 Task: Search one way flight ticket for 4 adults, 1 infant in seat and 1 infant on lap in premium economy from Wilkes-barre/scranton: Wilkes-barre/scranton International Airport to Jacksonville: Albert J. Ellis Airport on 5-3-2023. Choice of flights is Delta. Number of bags: 2 carry on bags and 1 checked bag. Price is upto 78000. Outbound departure time preference is 7:15.
Action: Mouse moved to (327, 131)
Screenshot: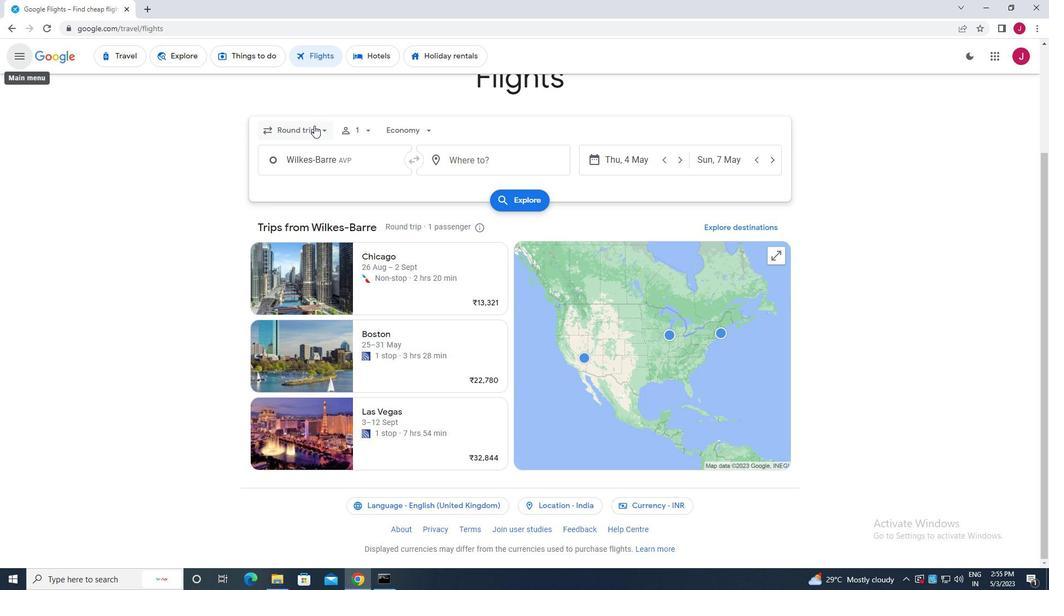 
Action: Mouse pressed left at (327, 131)
Screenshot: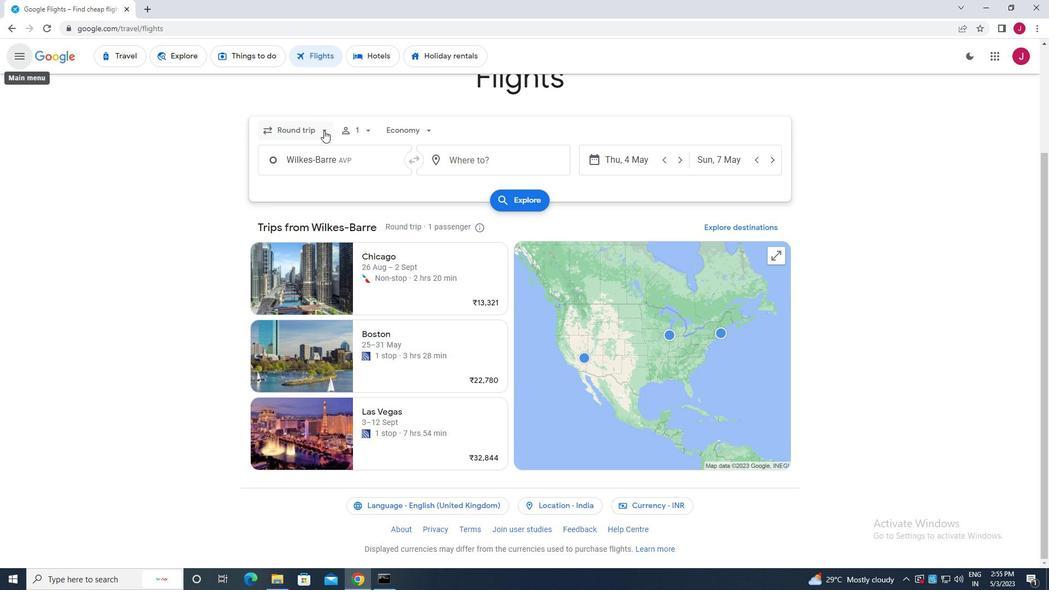 
Action: Mouse moved to (312, 179)
Screenshot: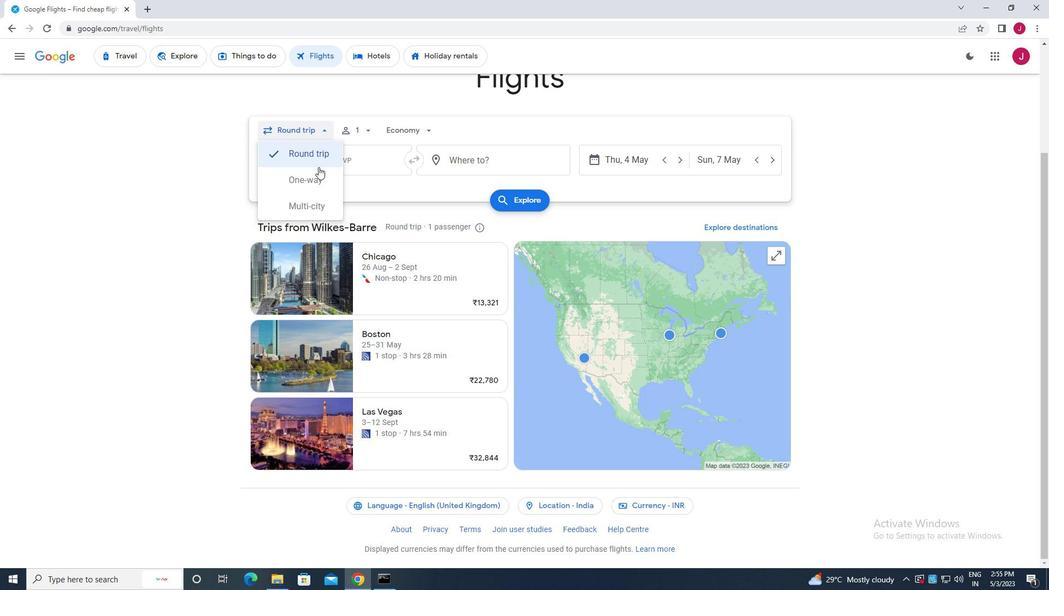 
Action: Mouse pressed left at (312, 179)
Screenshot: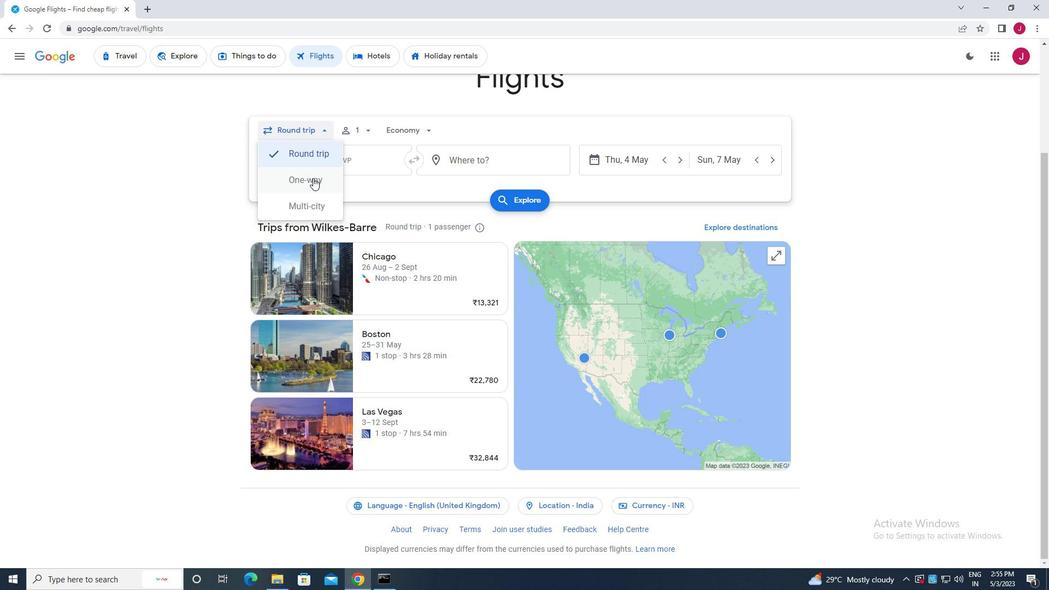 
Action: Mouse moved to (364, 131)
Screenshot: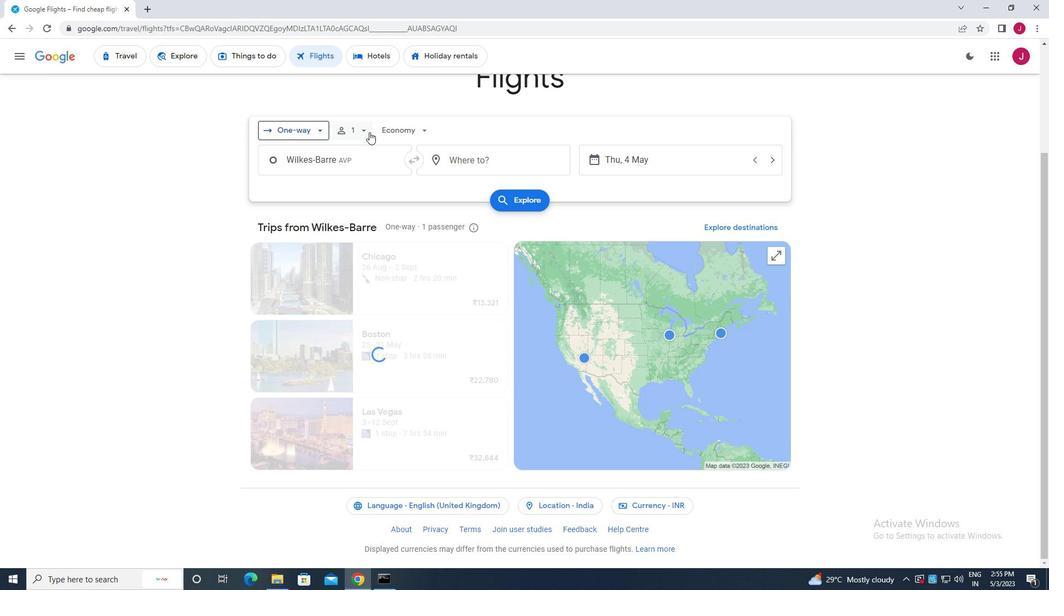 
Action: Mouse pressed left at (364, 131)
Screenshot: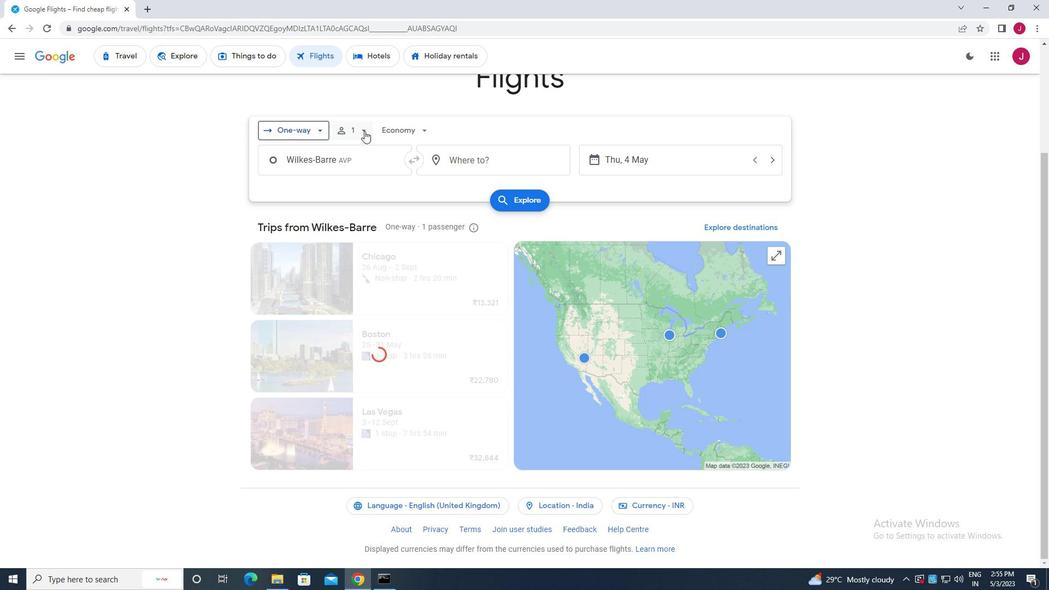 
Action: Mouse moved to (451, 160)
Screenshot: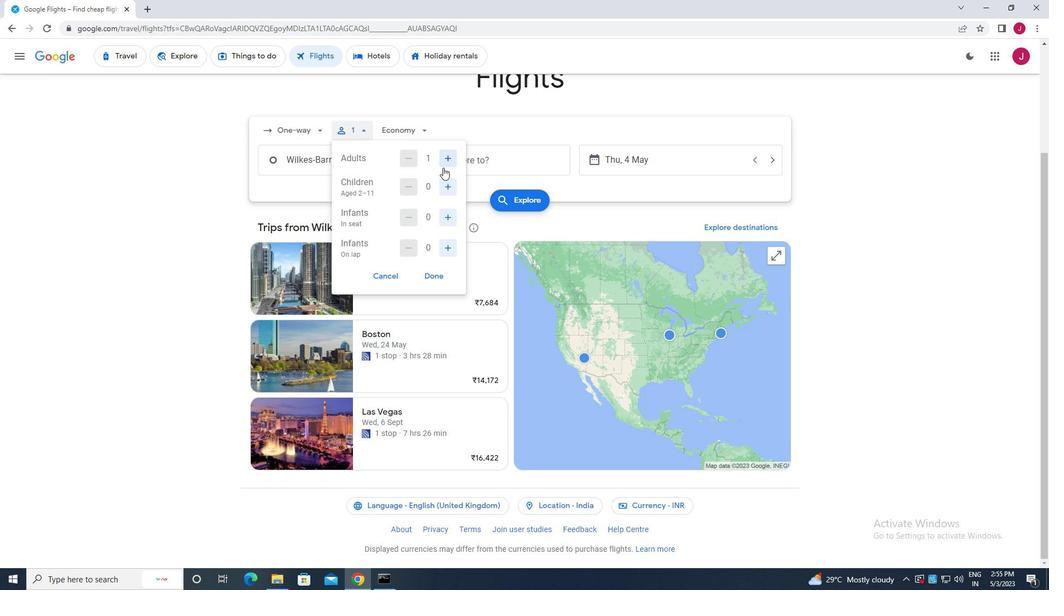 
Action: Mouse pressed left at (451, 160)
Screenshot: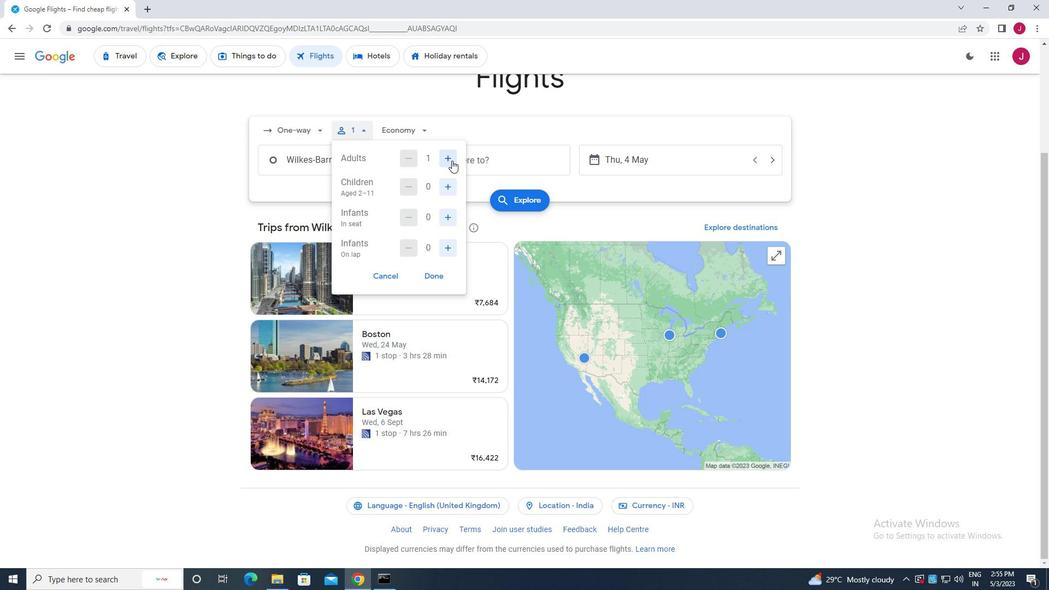 
Action: Mouse pressed left at (451, 160)
Screenshot: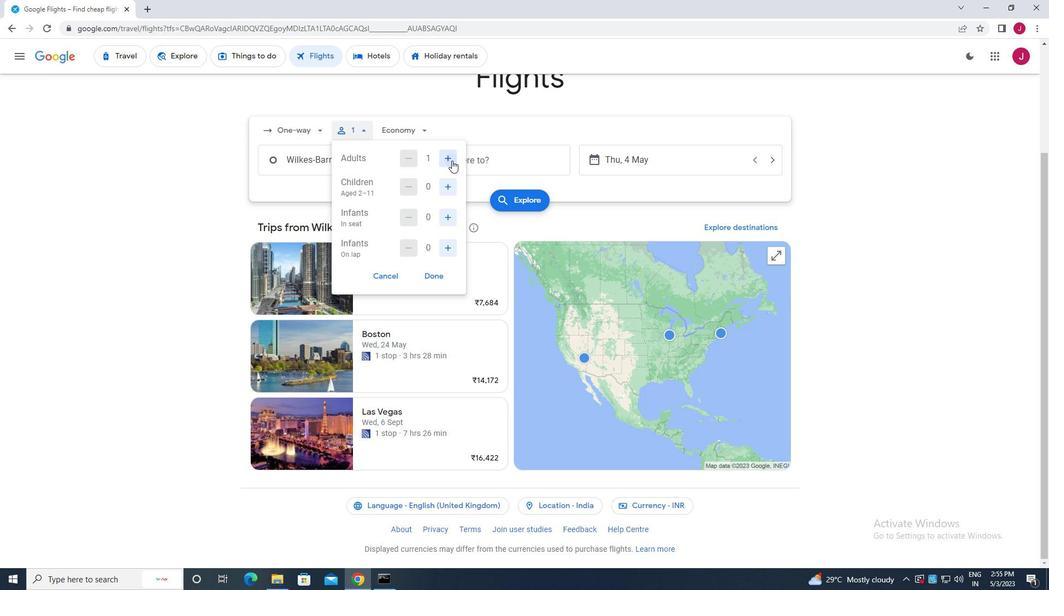 
Action: Mouse pressed left at (451, 160)
Screenshot: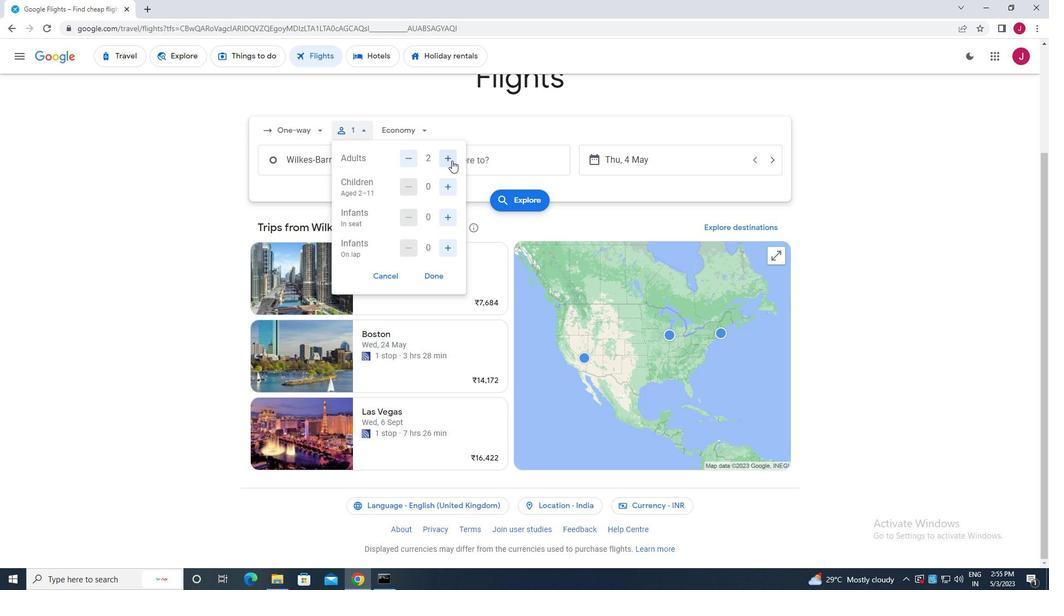 
Action: Mouse moved to (449, 220)
Screenshot: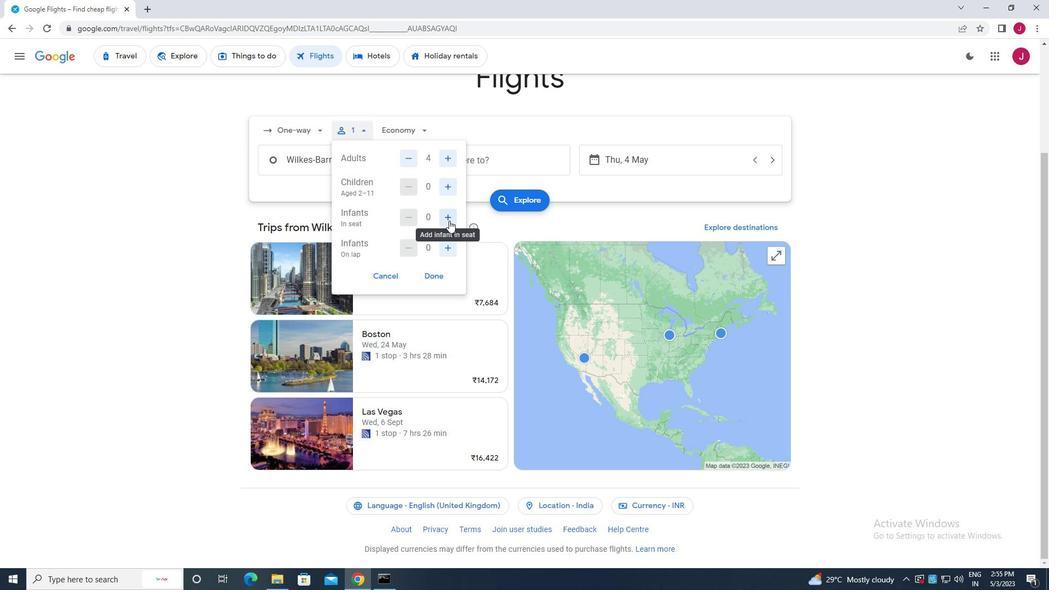 
Action: Mouse pressed left at (449, 220)
Screenshot: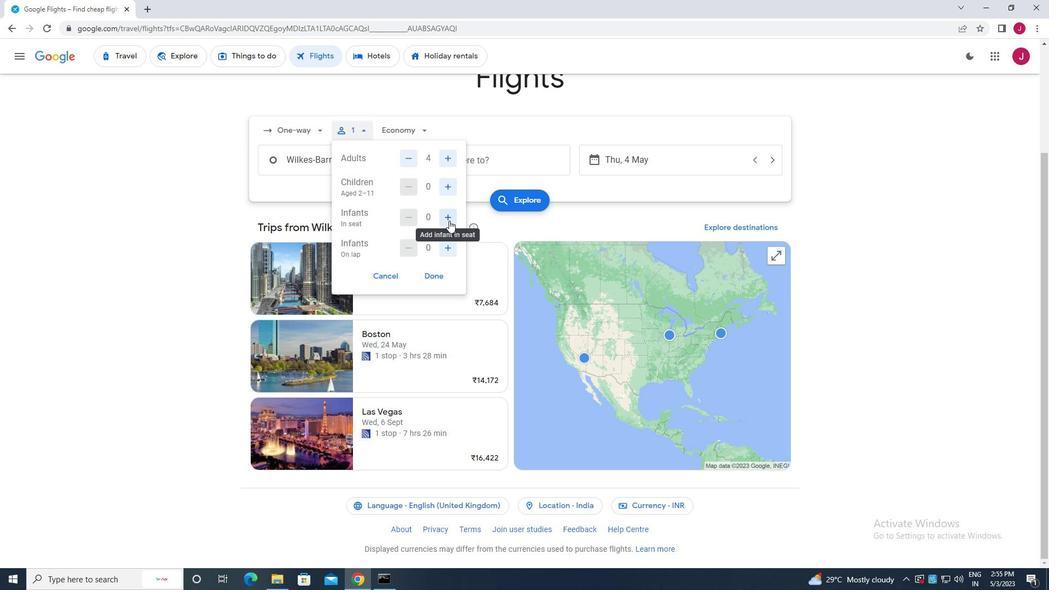 
Action: Mouse moved to (449, 245)
Screenshot: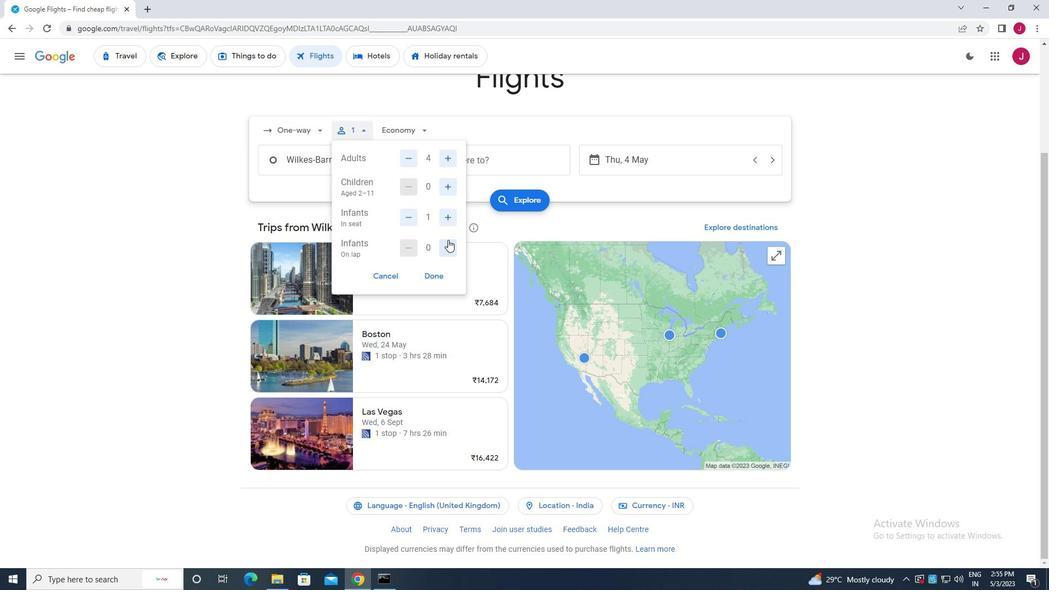 
Action: Mouse pressed left at (449, 245)
Screenshot: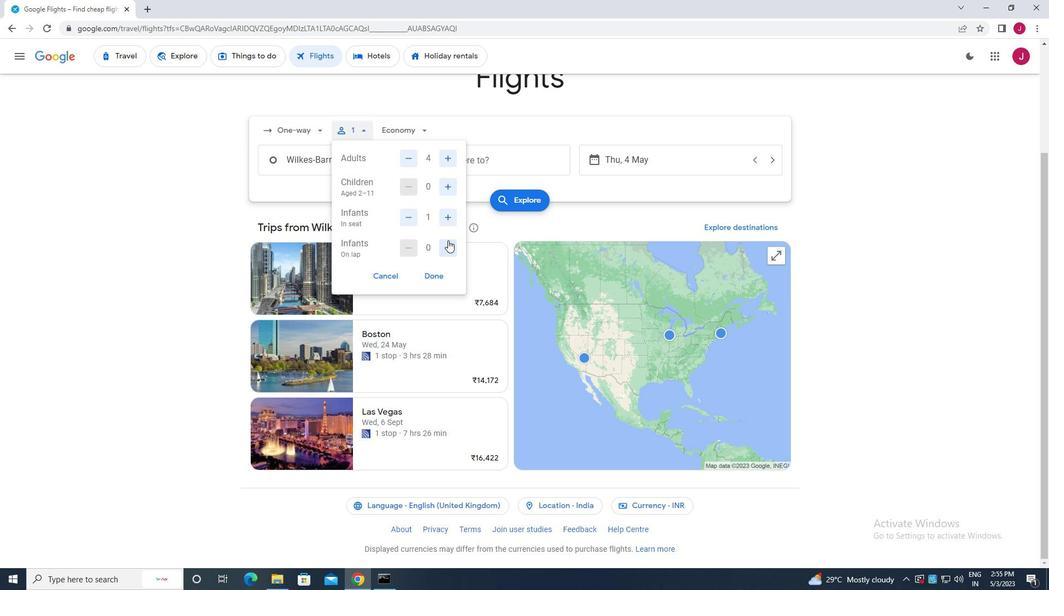 
Action: Mouse moved to (438, 275)
Screenshot: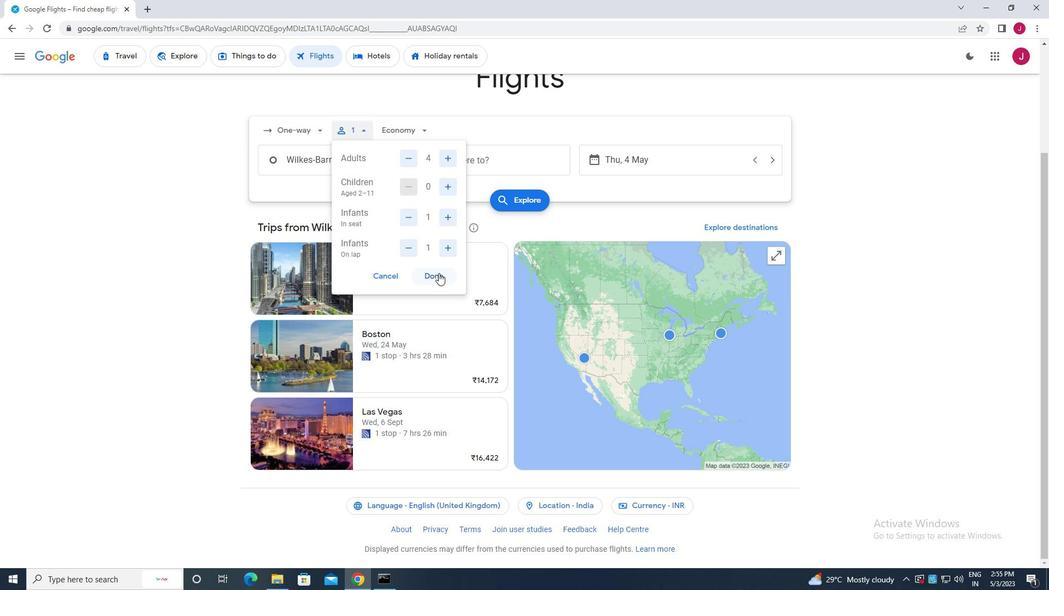 
Action: Mouse pressed left at (438, 275)
Screenshot: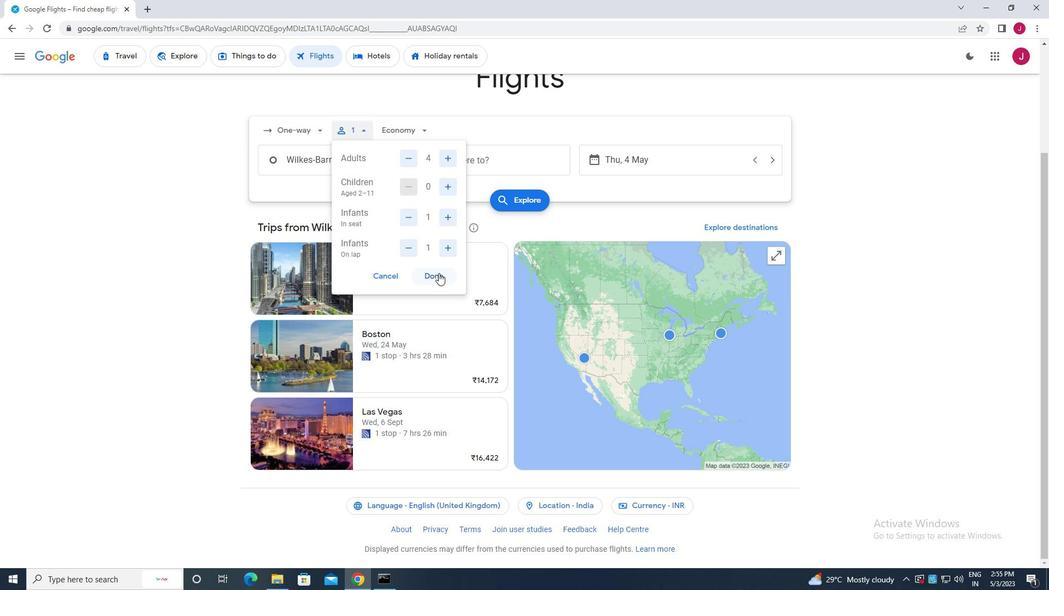 
Action: Mouse moved to (410, 130)
Screenshot: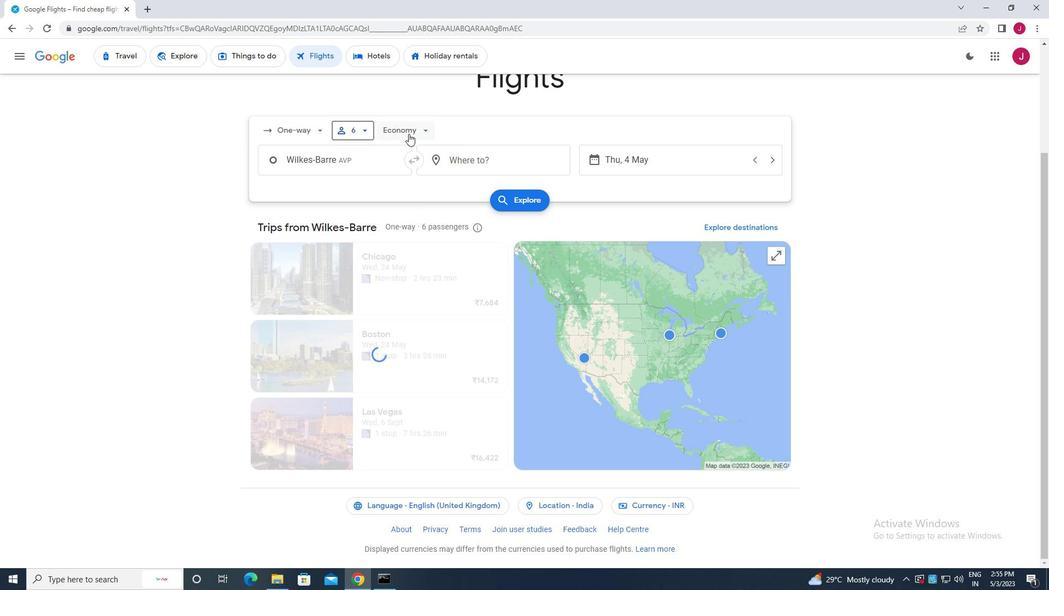 
Action: Mouse pressed left at (410, 130)
Screenshot: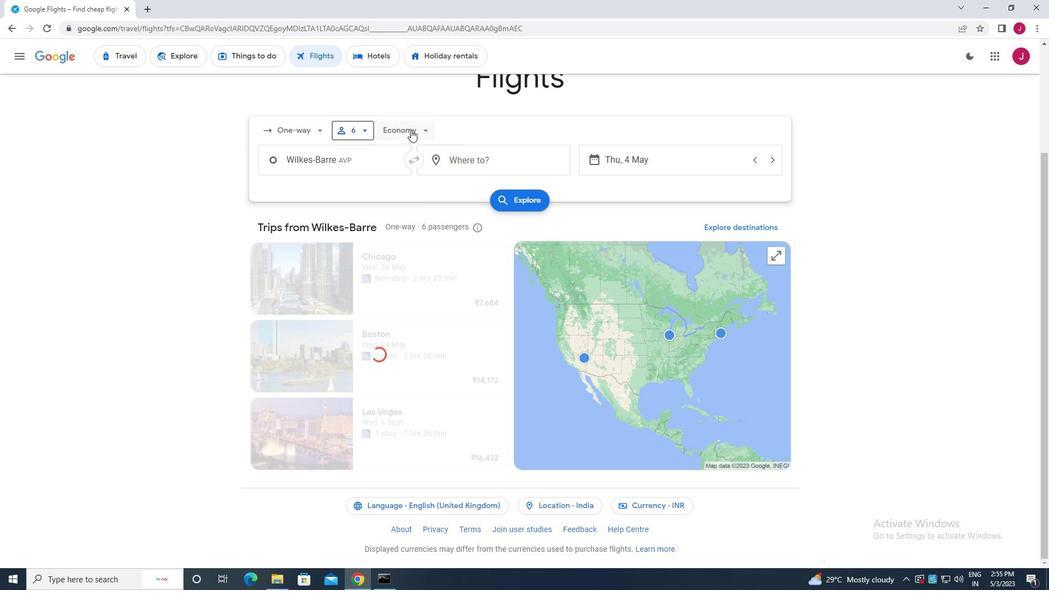 
Action: Mouse moved to (423, 180)
Screenshot: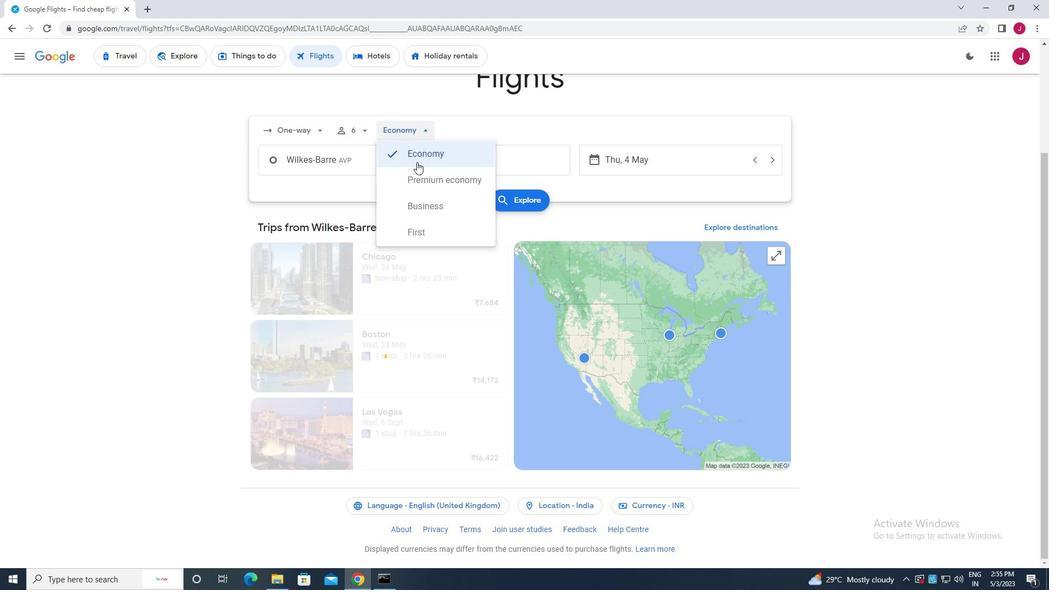 
Action: Mouse pressed left at (423, 180)
Screenshot: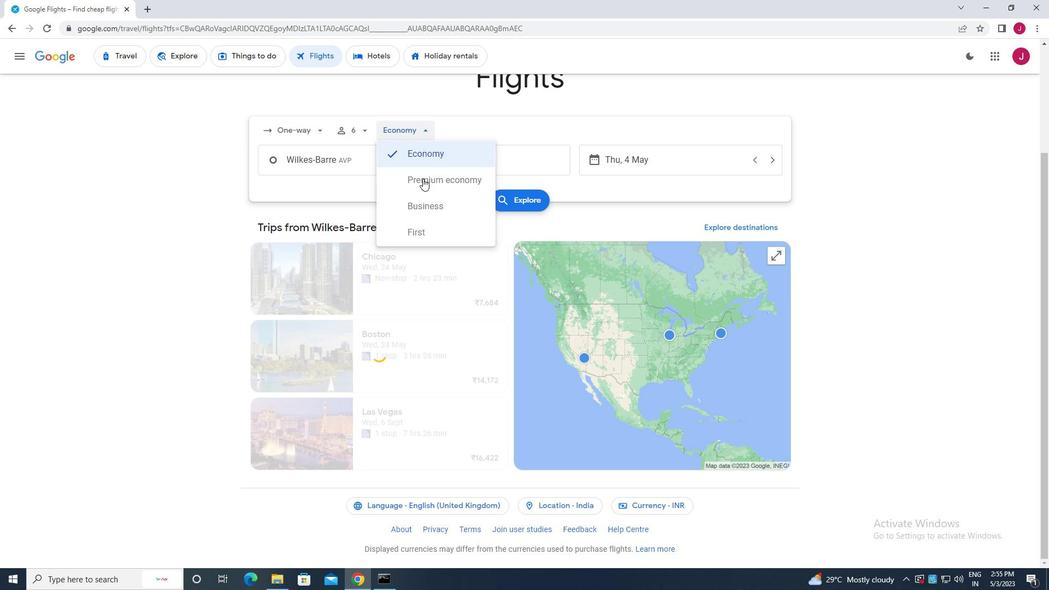 
Action: Mouse moved to (369, 161)
Screenshot: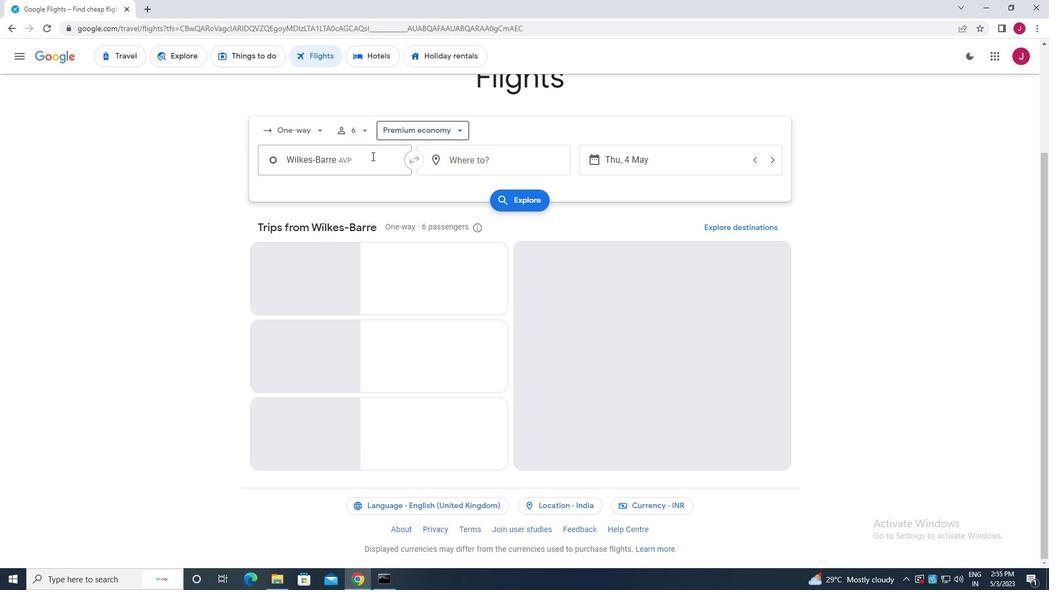 
Action: Mouse pressed left at (369, 161)
Screenshot: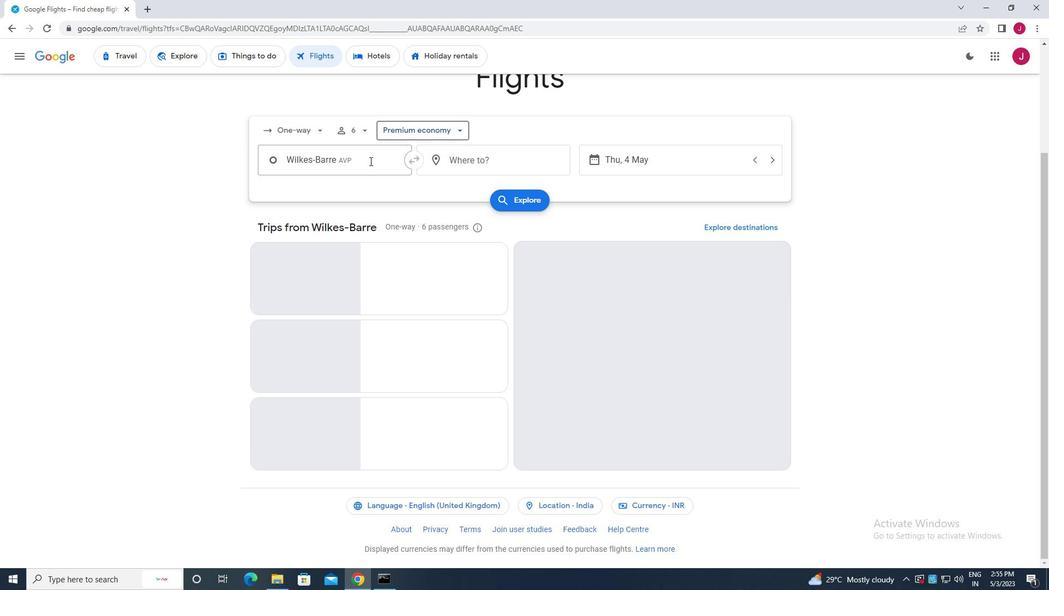 
Action: Mouse moved to (372, 158)
Screenshot: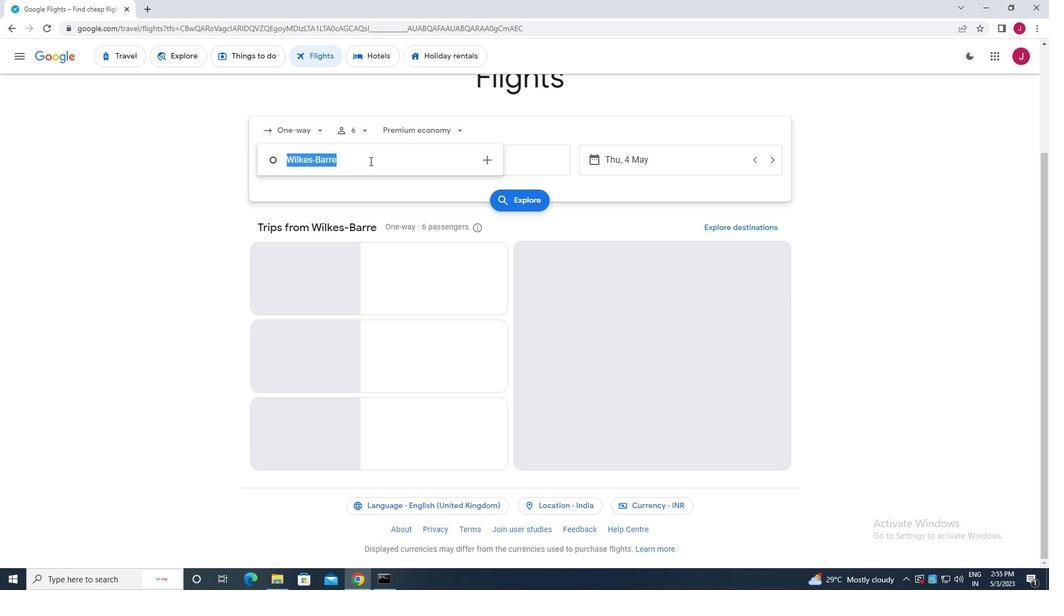 
Action: Key pressed wilkes<Key.space>
Screenshot: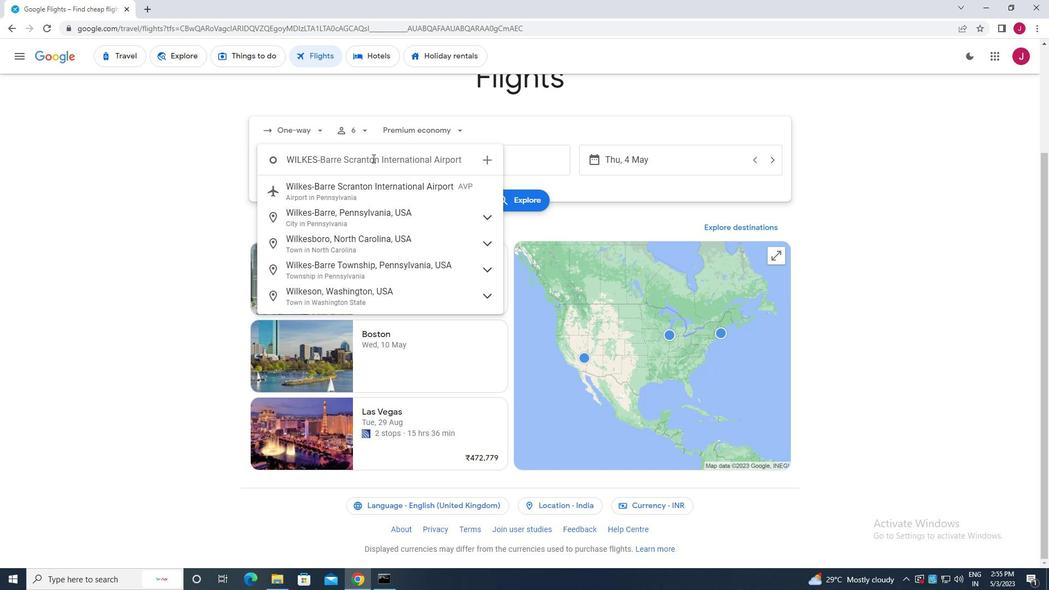 
Action: Mouse moved to (385, 187)
Screenshot: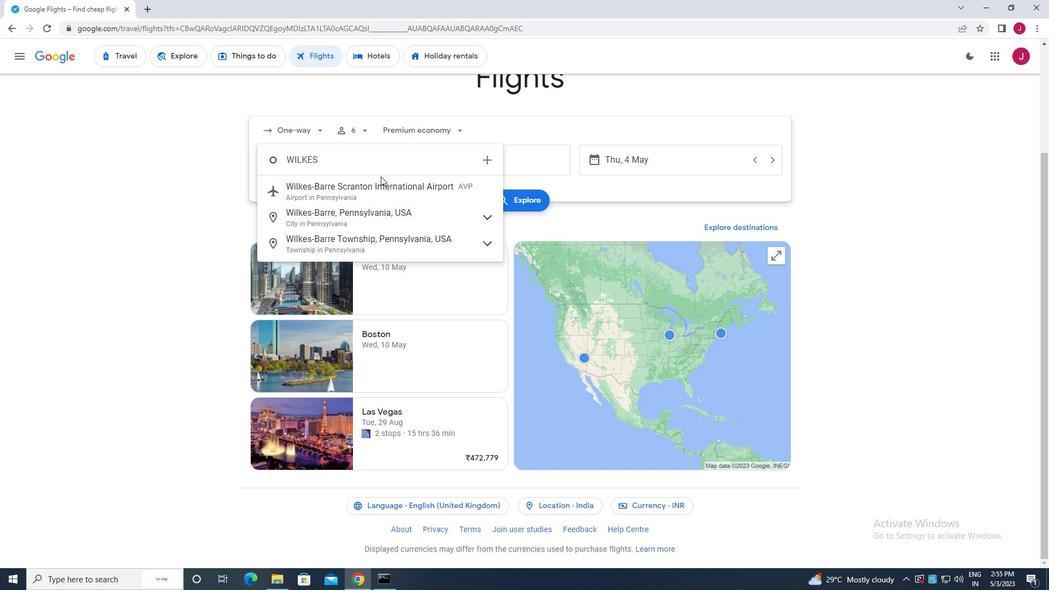 
Action: Mouse pressed left at (385, 187)
Screenshot: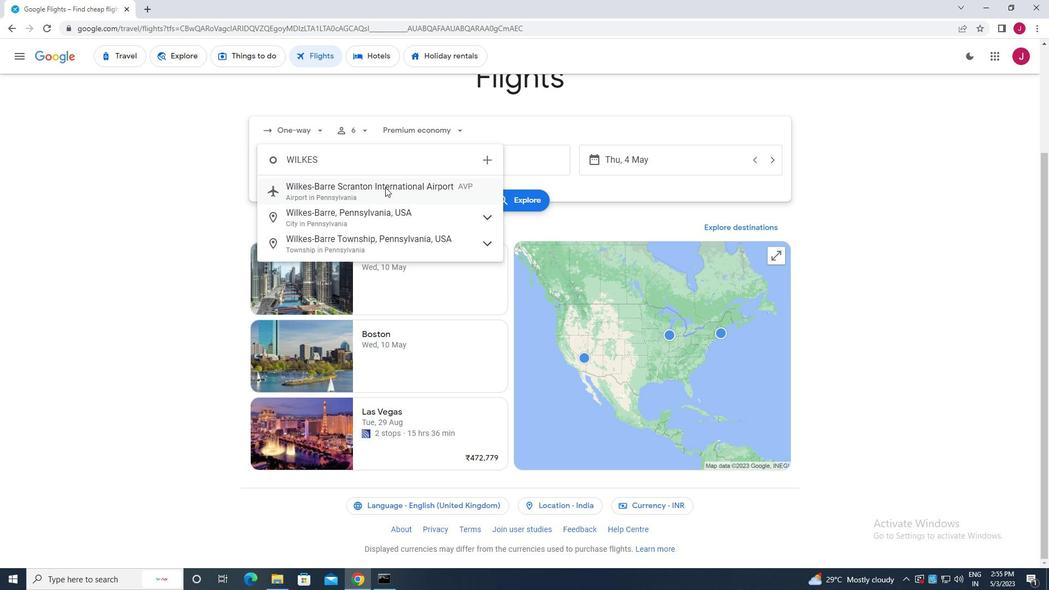 
Action: Mouse moved to (479, 161)
Screenshot: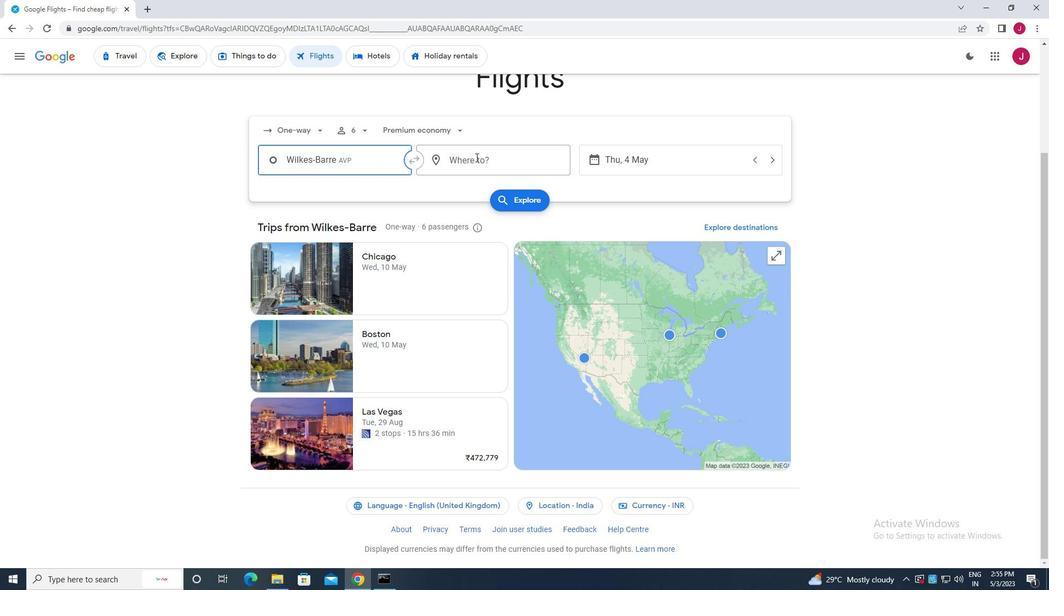 
Action: Mouse pressed left at (479, 161)
Screenshot: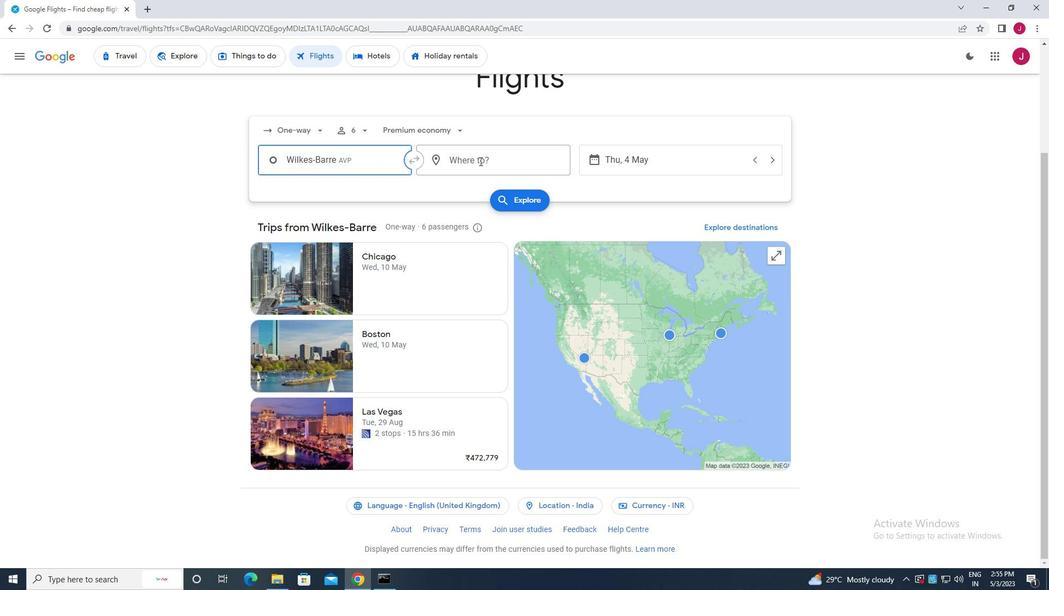 
Action: Key pressed albert<Key.space>
Screenshot: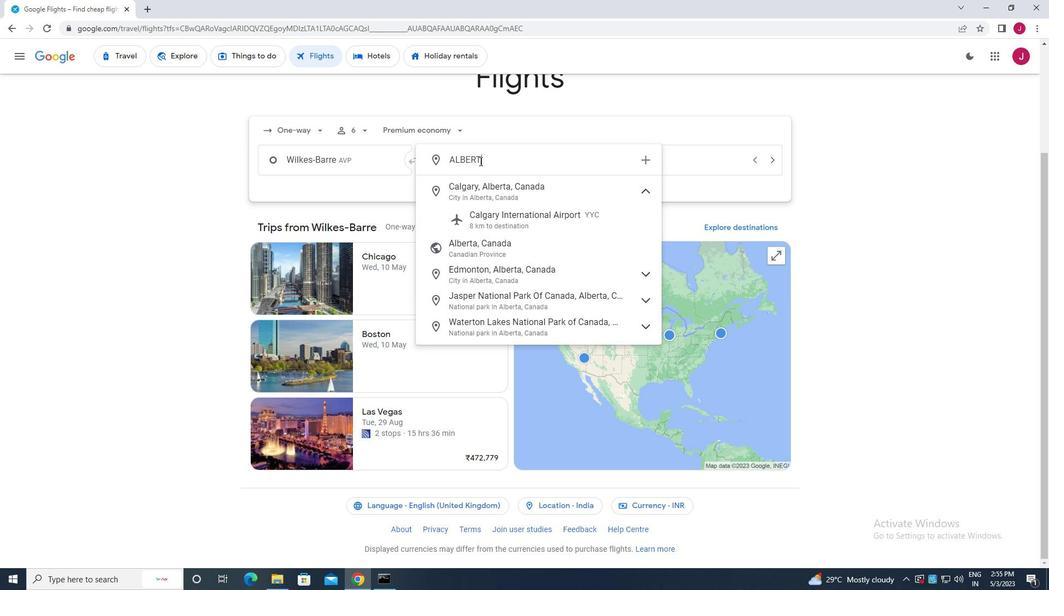 
Action: Mouse moved to (503, 193)
Screenshot: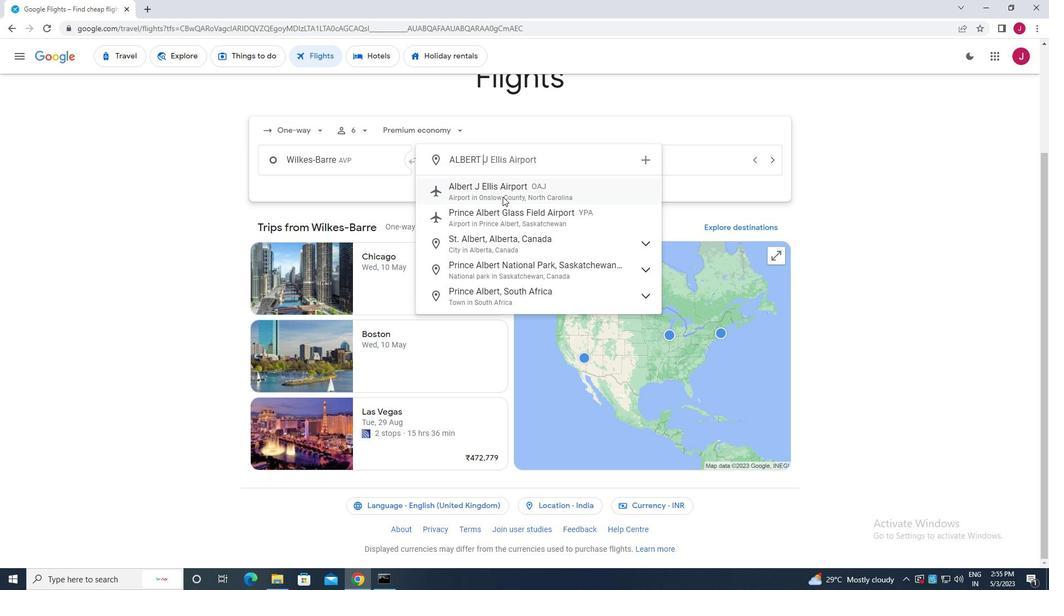 
Action: Mouse pressed left at (503, 193)
Screenshot: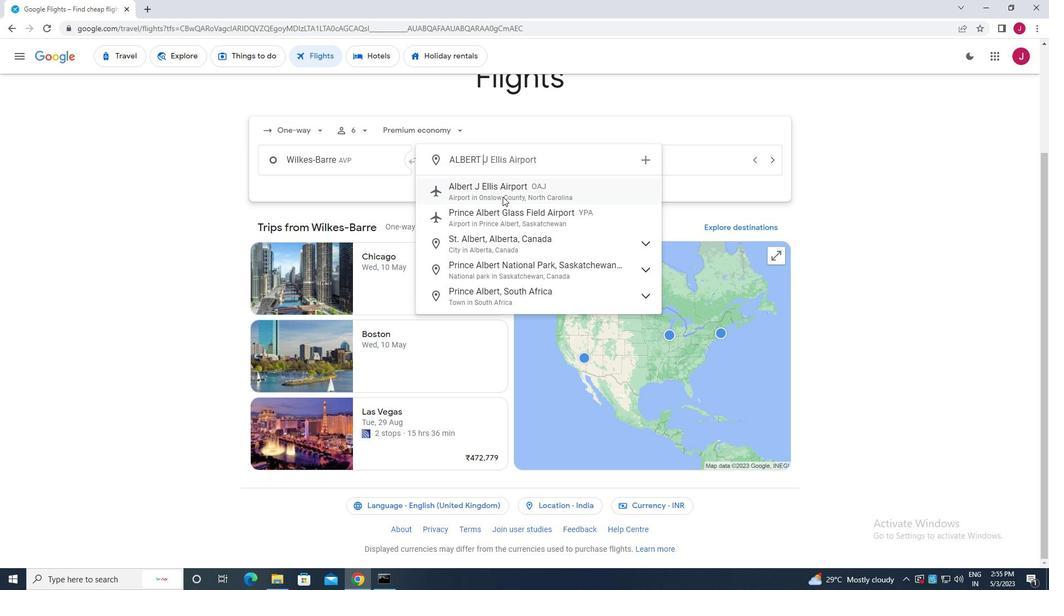 
Action: Mouse moved to (654, 159)
Screenshot: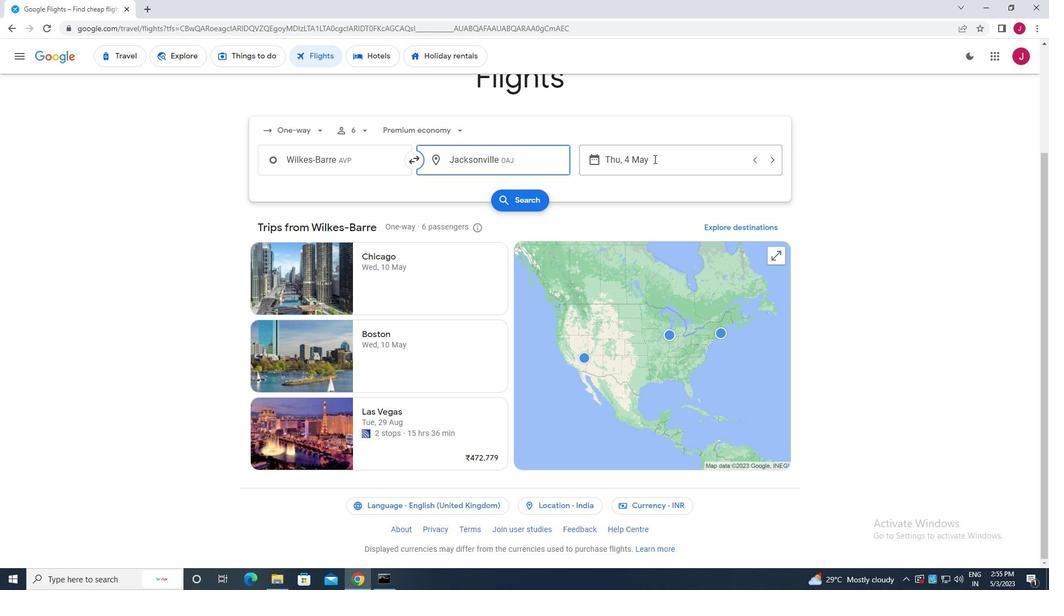 
Action: Mouse pressed left at (654, 159)
Screenshot: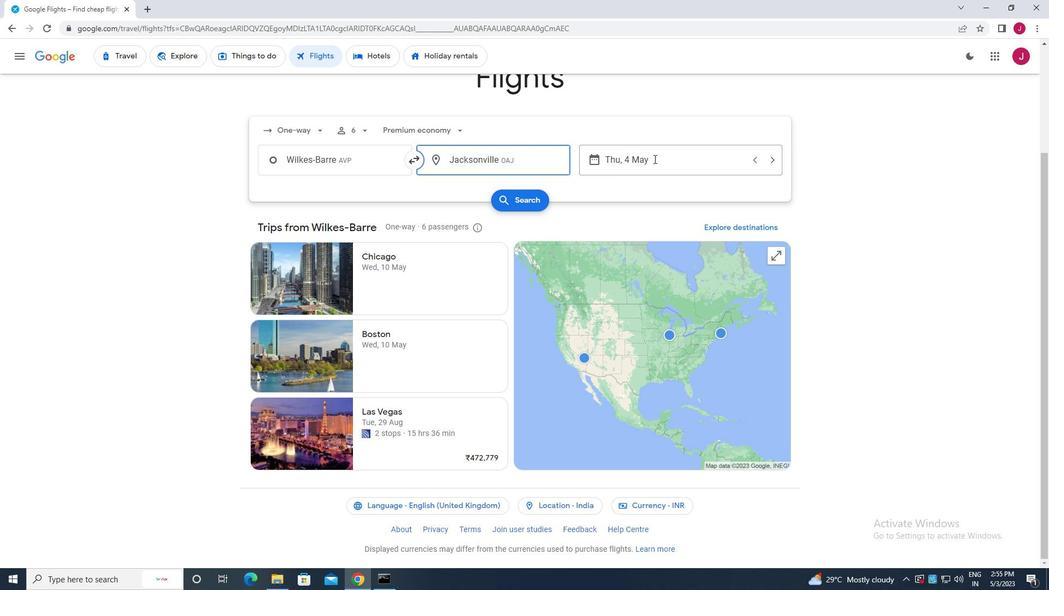 
Action: Mouse moved to (477, 246)
Screenshot: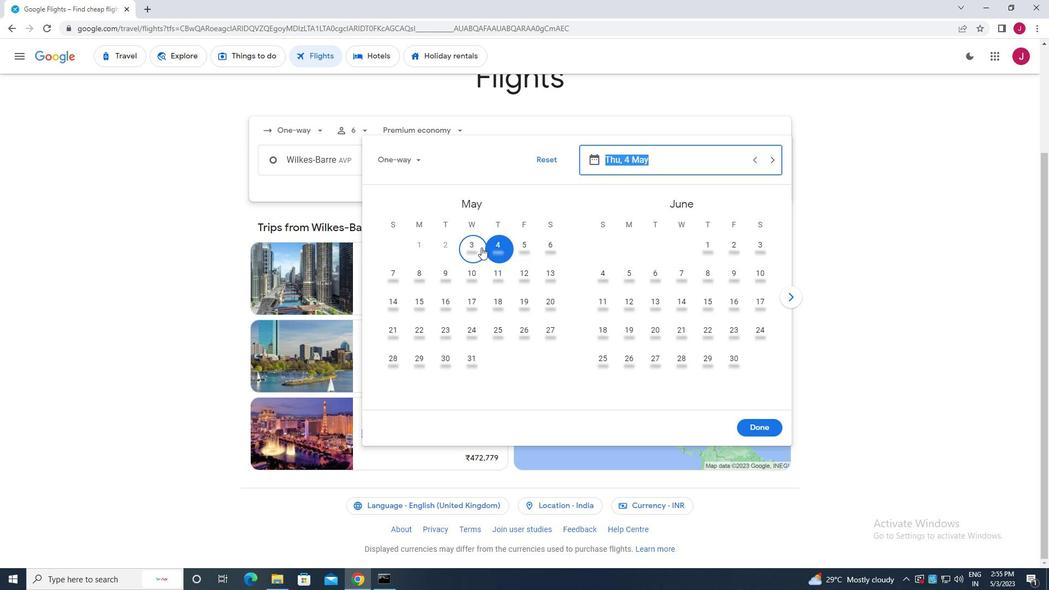 
Action: Mouse pressed left at (477, 246)
Screenshot: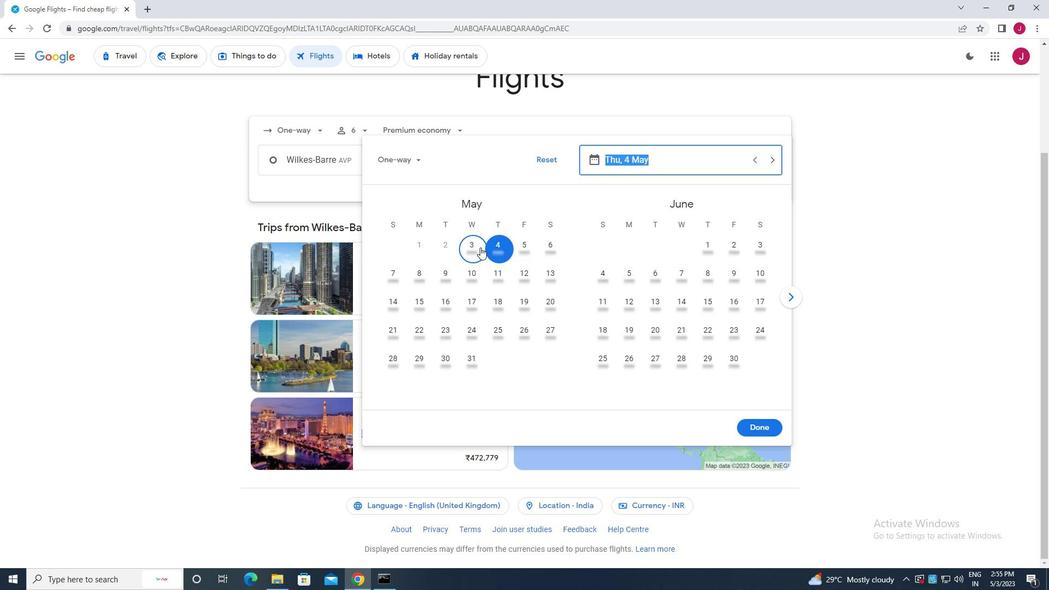
Action: Mouse moved to (754, 424)
Screenshot: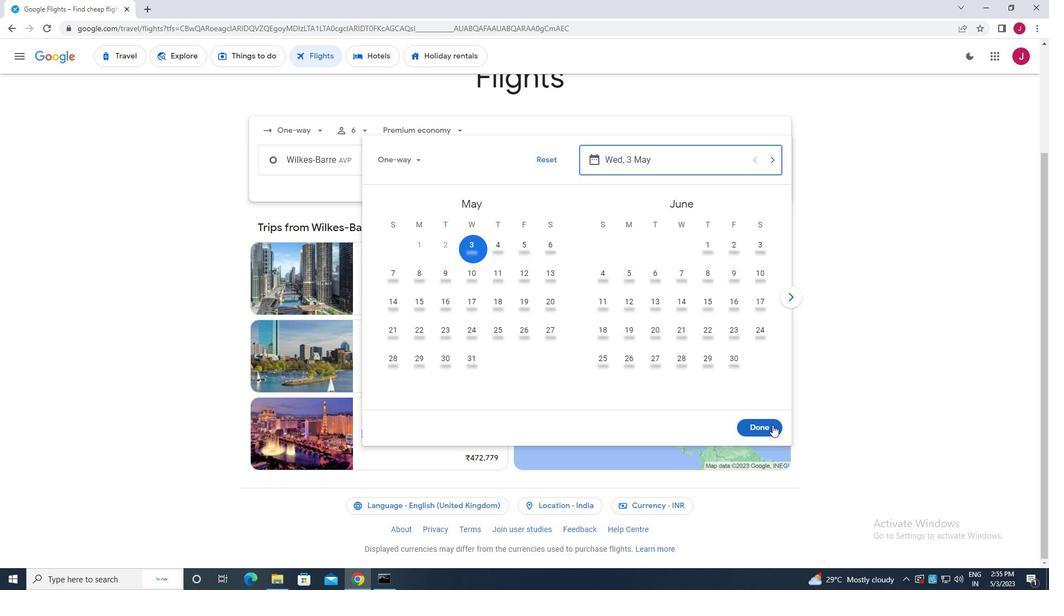 
Action: Mouse pressed left at (754, 424)
Screenshot: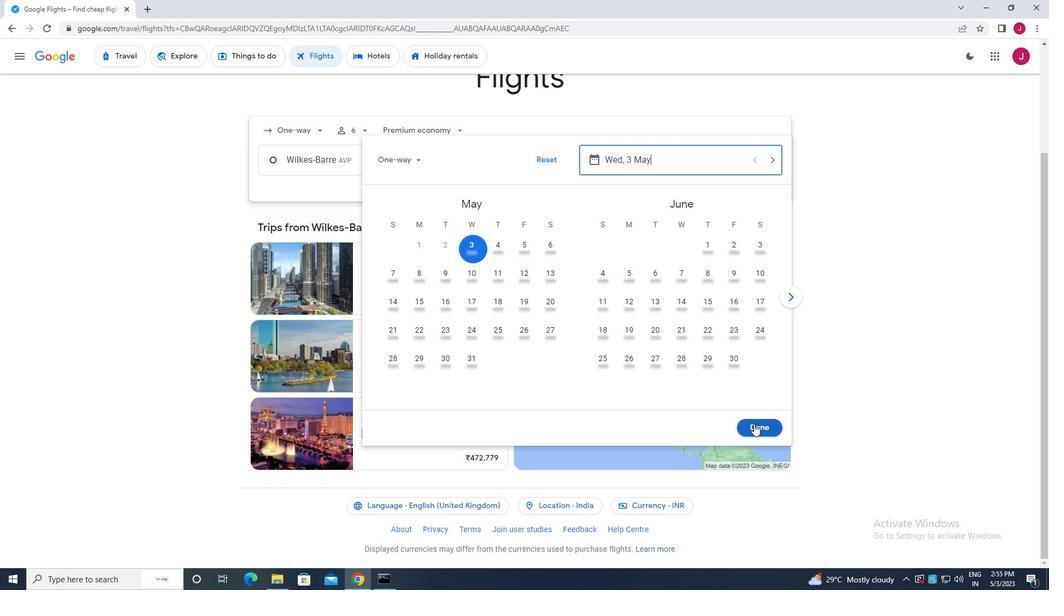 
Action: Mouse moved to (526, 203)
Screenshot: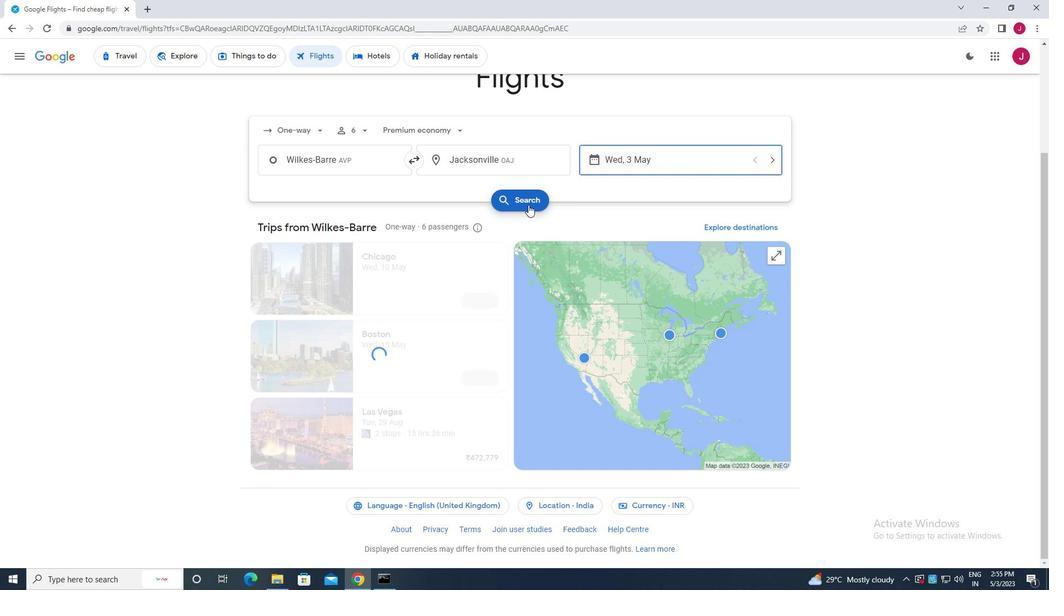 
Action: Mouse pressed left at (526, 203)
Screenshot: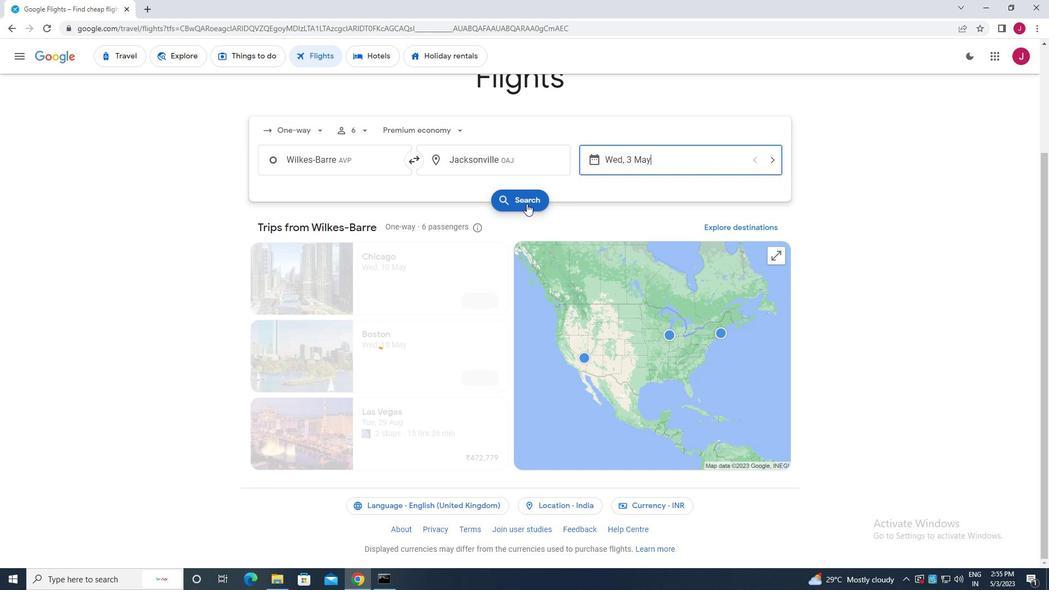 
Action: Mouse moved to (278, 154)
Screenshot: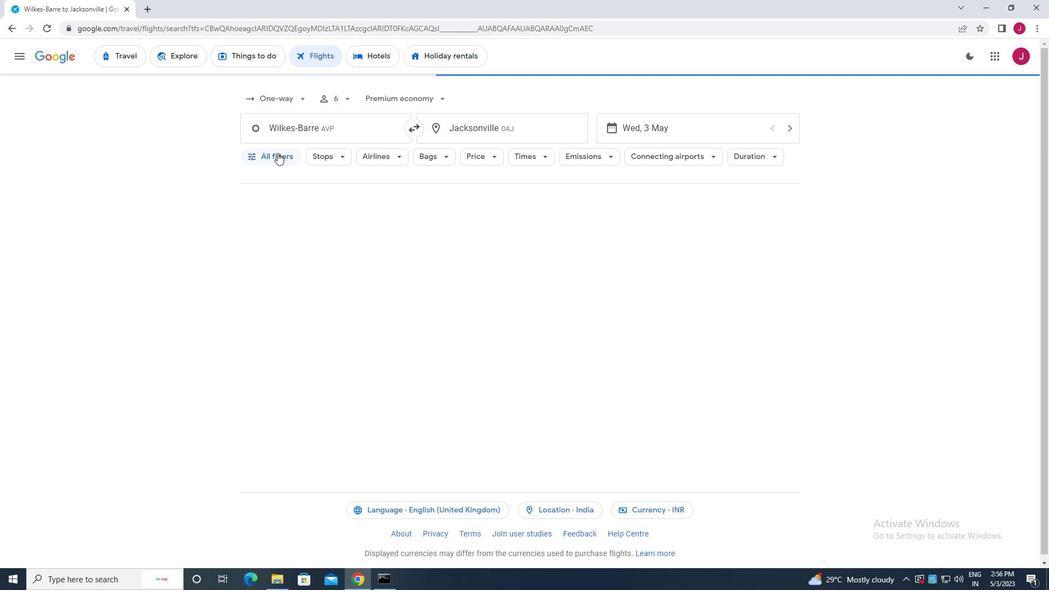 
Action: Mouse pressed left at (278, 154)
Screenshot: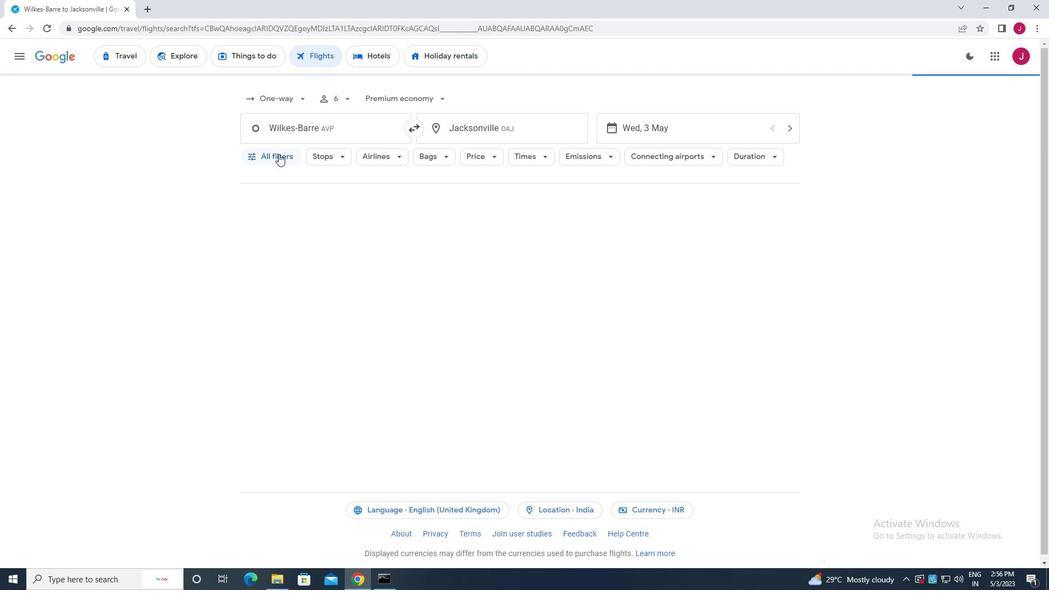 
Action: Mouse moved to (332, 230)
Screenshot: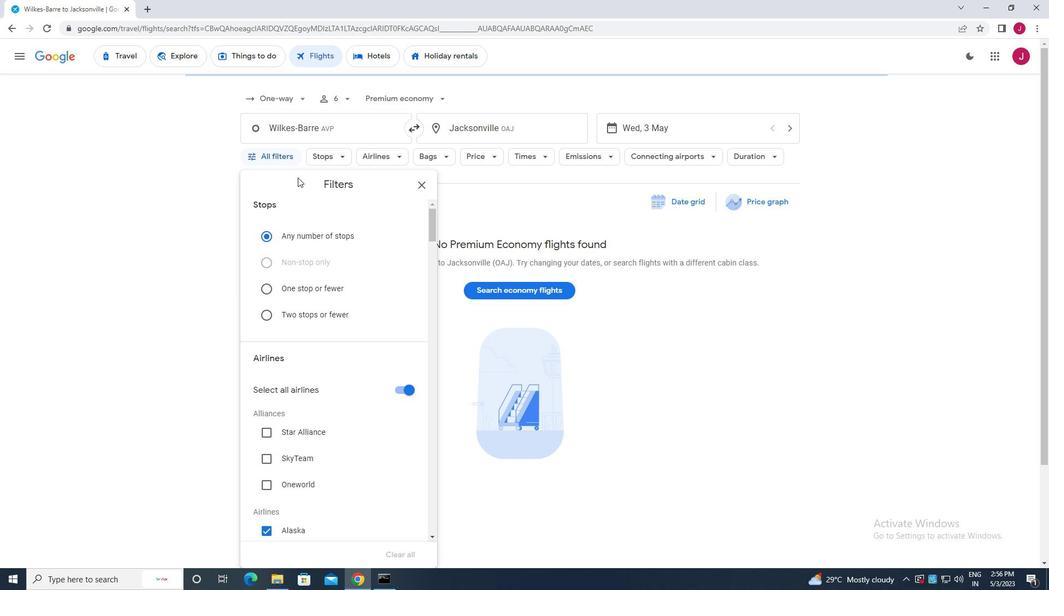
Action: Mouse scrolled (332, 229) with delta (0, 0)
Screenshot: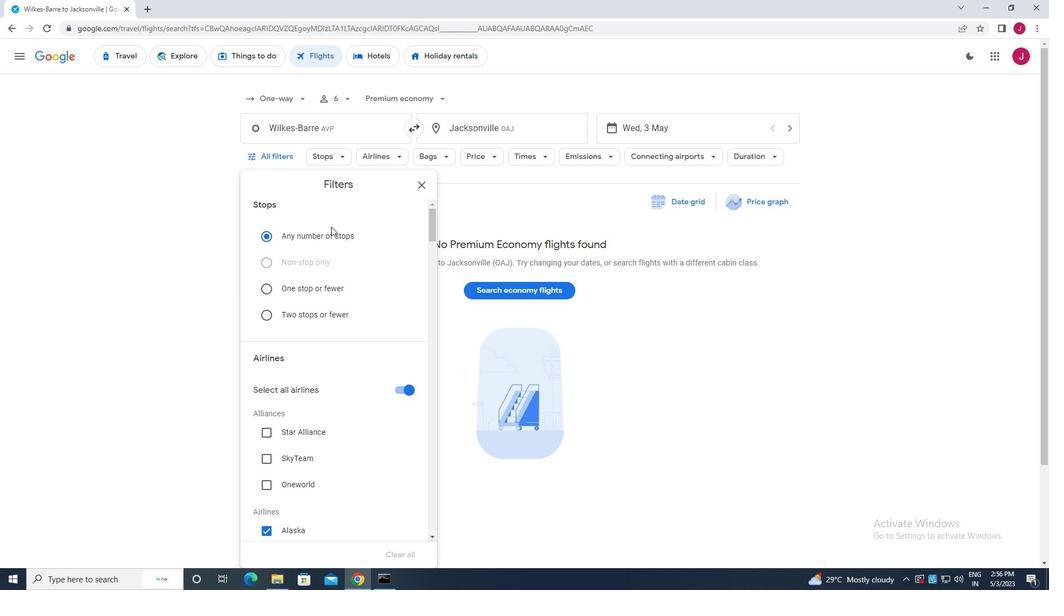 
Action: Mouse scrolled (332, 229) with delta (0, 0)
Screenshot: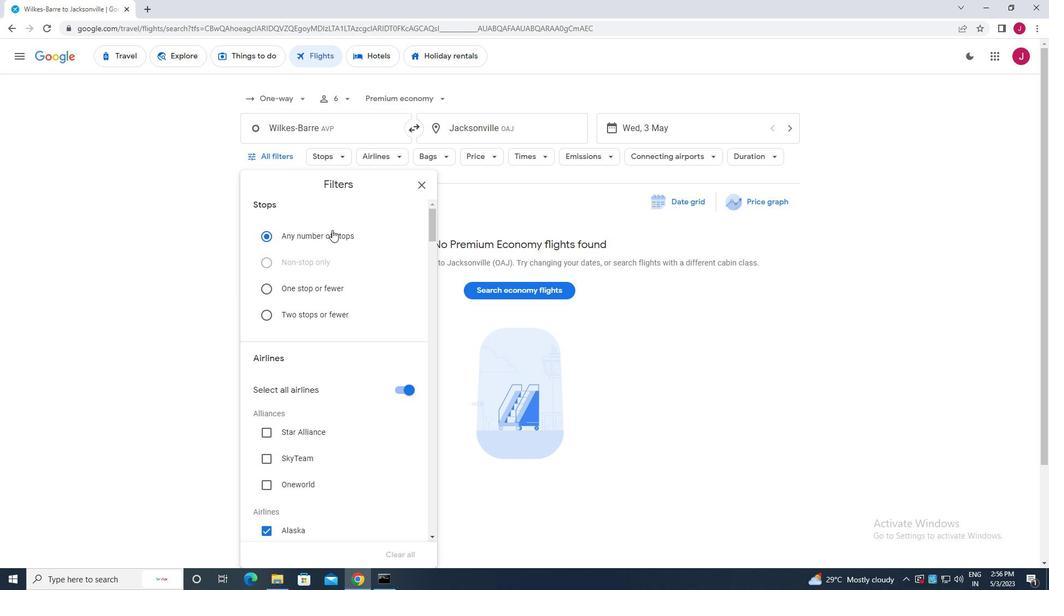 
Action: Mouse scrolled (332, 229) with delta (0, 0)
Screenshot: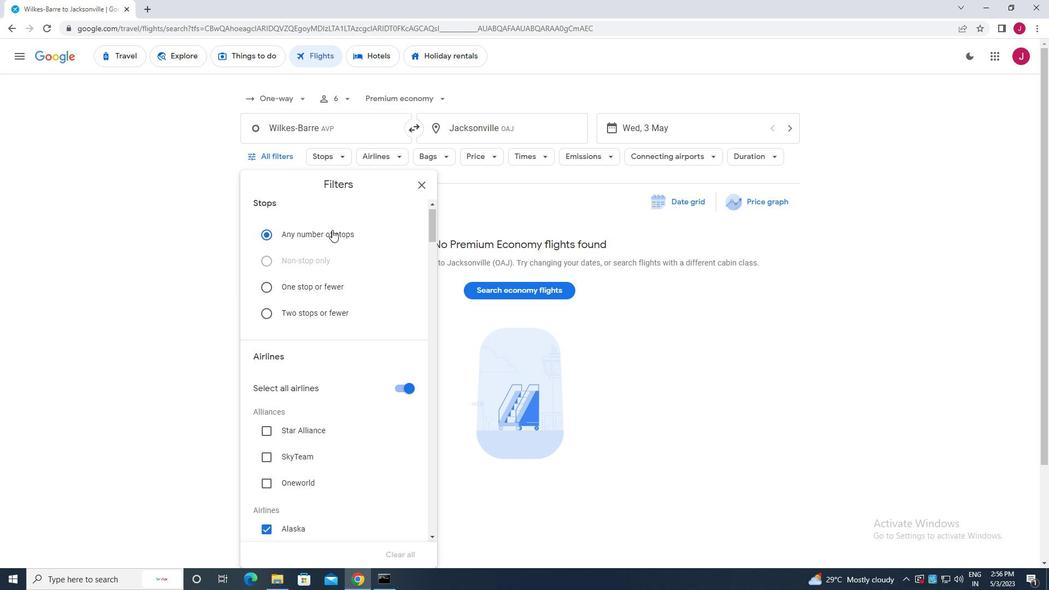 
Action: Mouse moved to (402, 224)
Screenshot: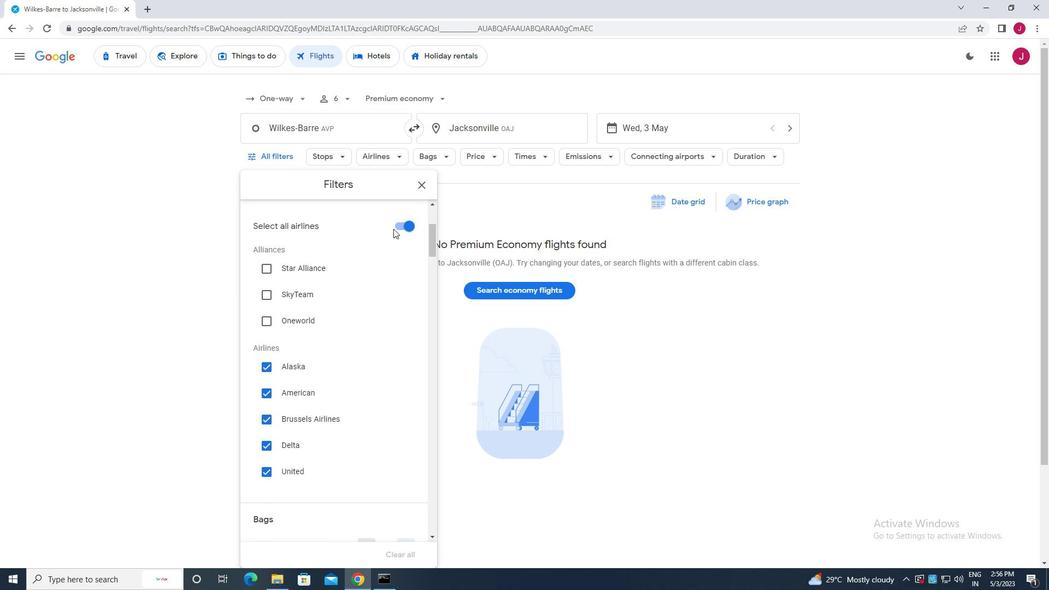 
Action: Mouse pressed left at (402, 224)
Screenshot: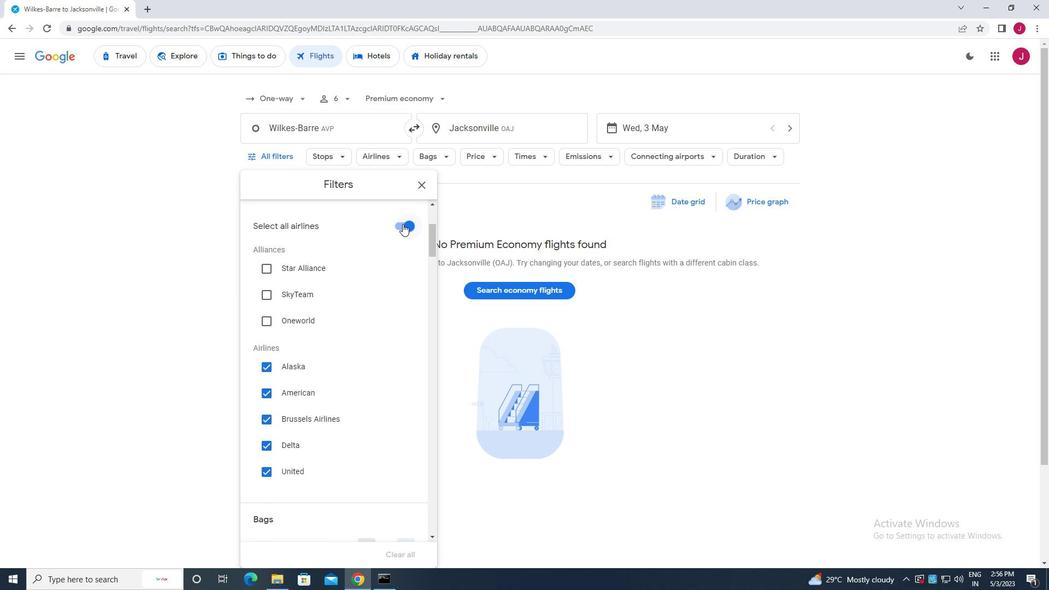 
Action: Mouse moved to (356, 249)
Screenshot: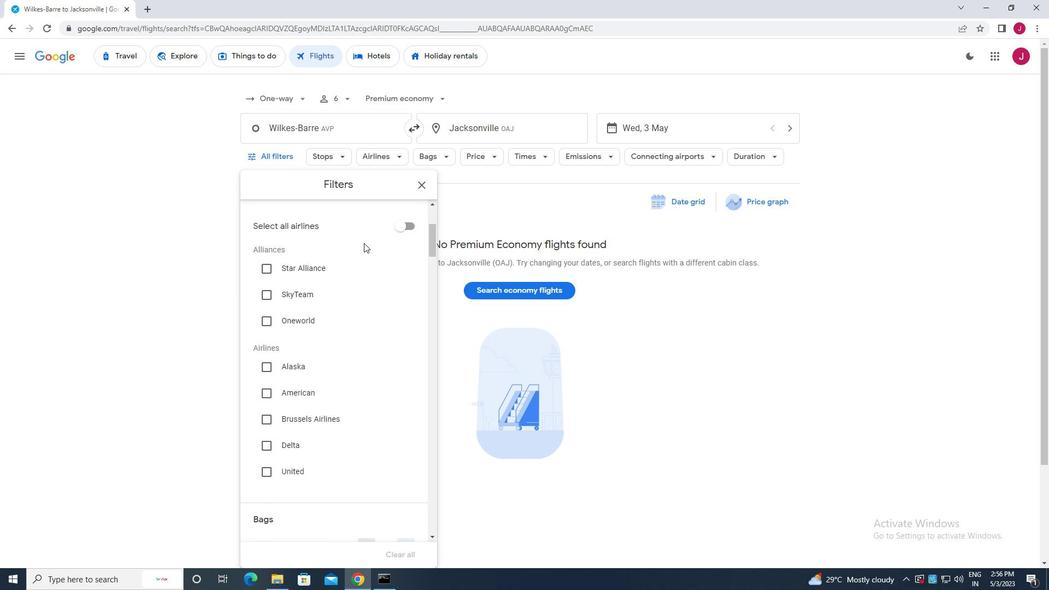 
Action: Mouse scrolled (356, 249) with delta (0, 0)
Screenshot: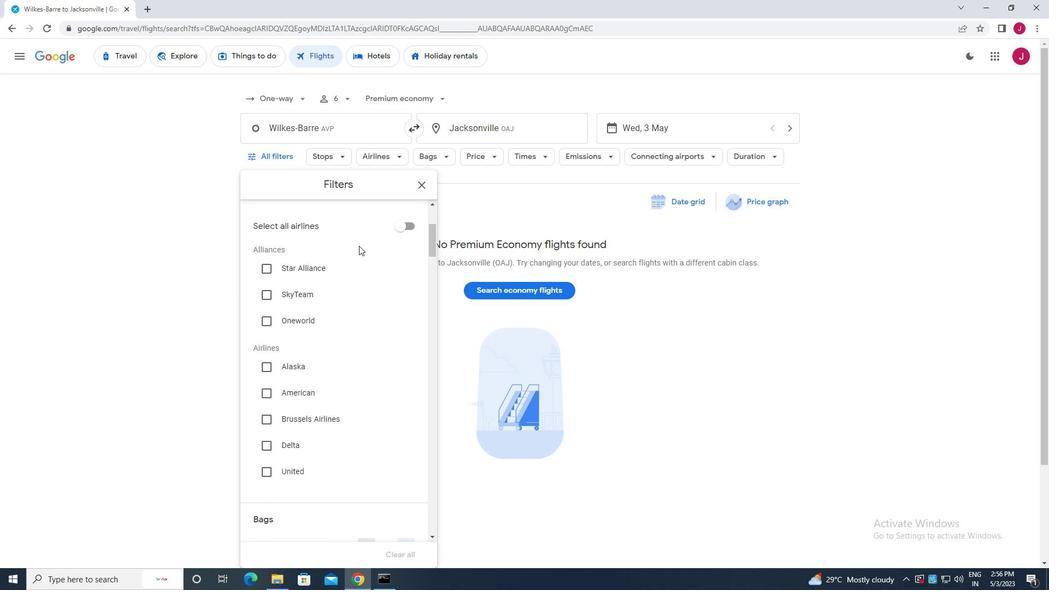 
Action: Mouse scrolled (356, 249) with delta (0, 0)
Screenshot: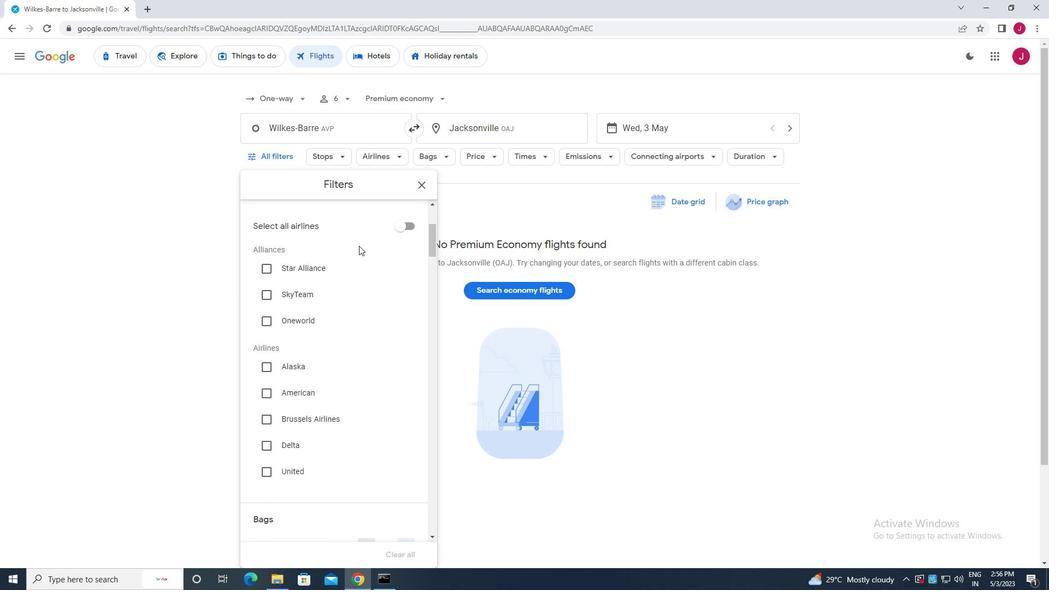 
Action: Mouse moved to (267, 336)
Screenshot: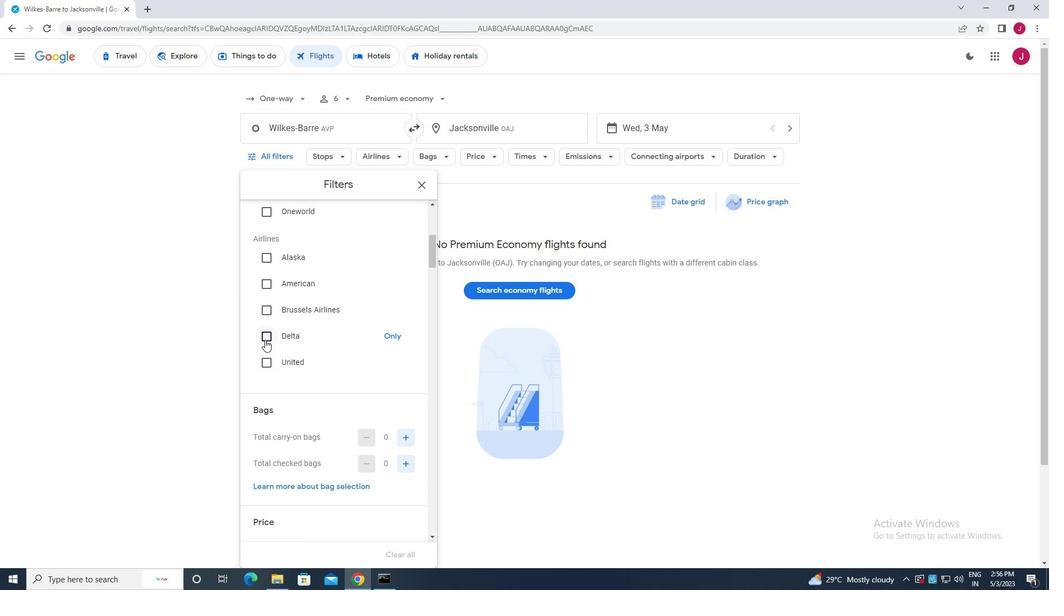 
Action: Mouse pressed left at (267, 336)
Screenshot: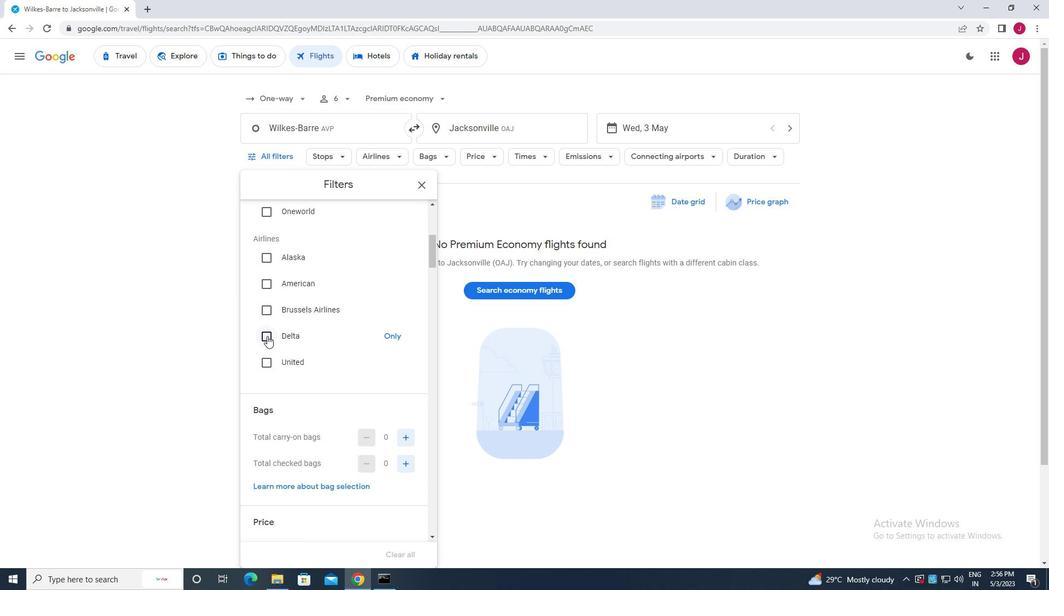 
Action: Mouse moved to (336, 296)
Screenshot: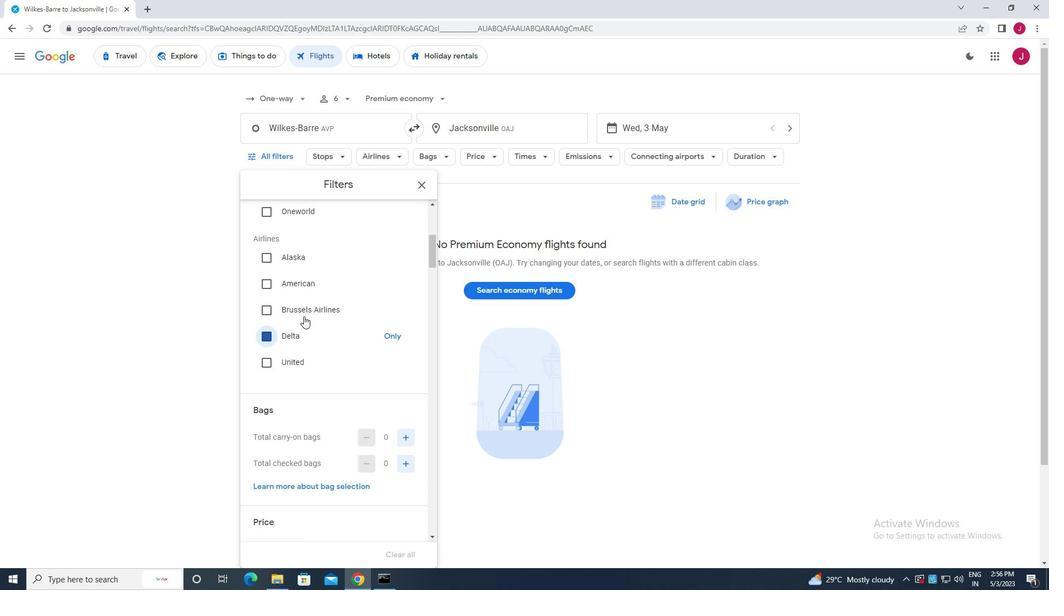 
Action: Mouse scrolled (336, 295) with delta (0, 0)
Screenshot: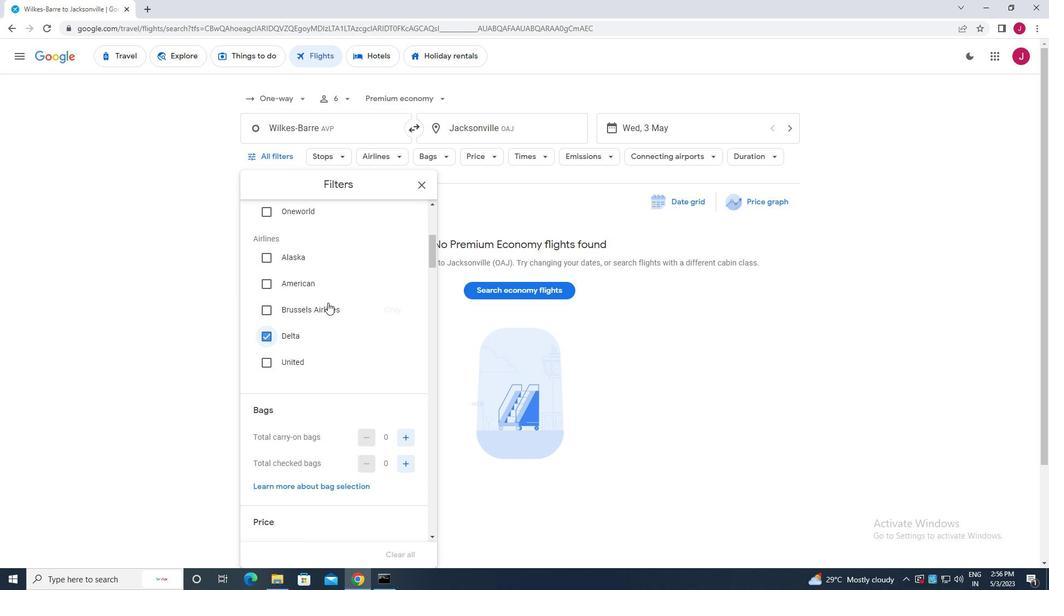 
Action: Mouse scrolled (336, 295) with delta (0, 0)
Screenshot: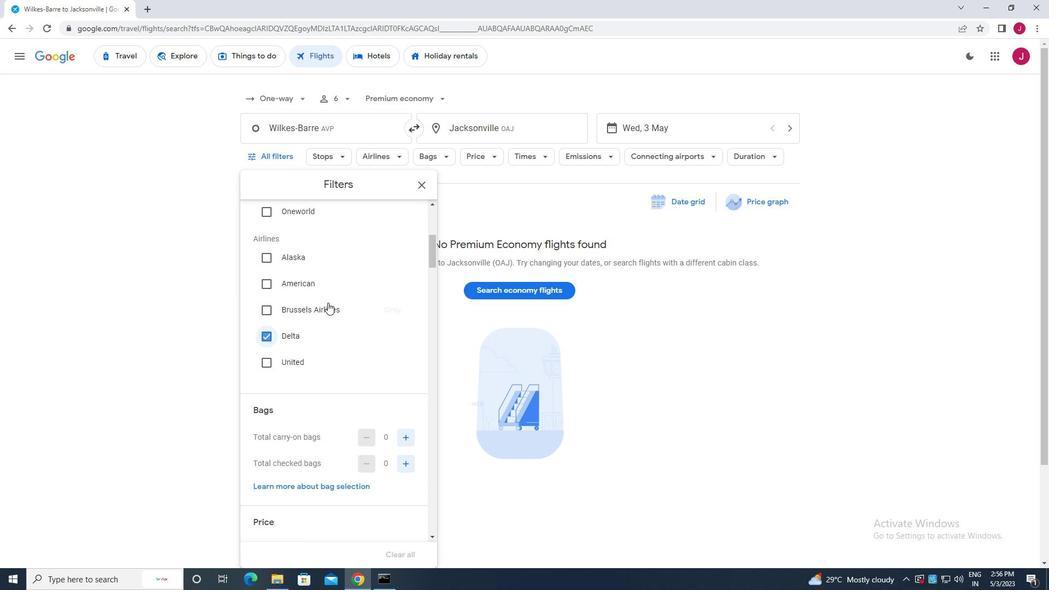
Action: Mouse scrolled (336, 295) with delta (0, 0)
Screenshot: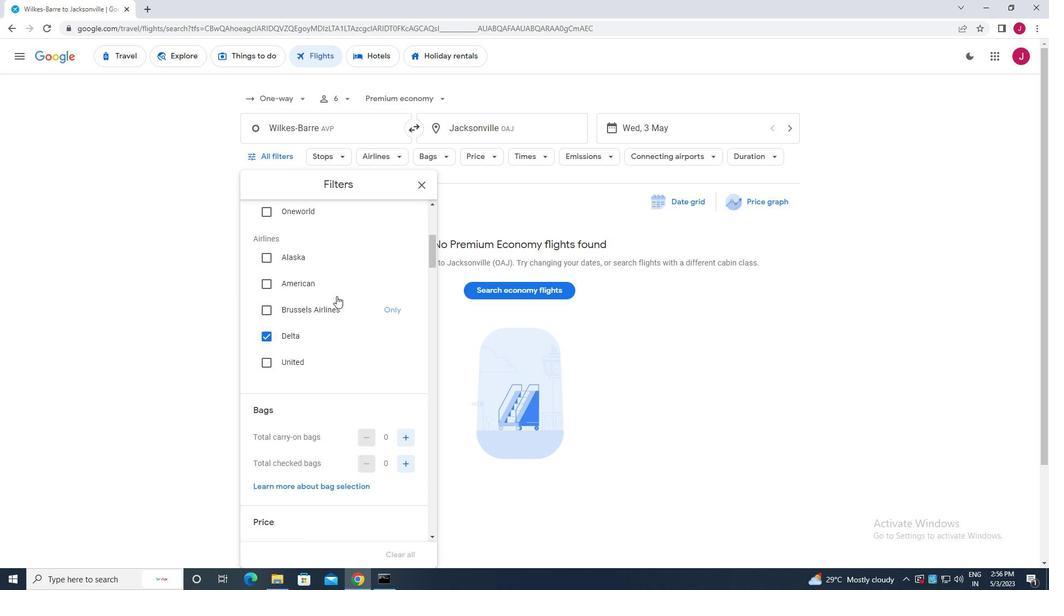 
Action: Mouse scrolled (336, 295) with delta (0, 0)
Screenshot: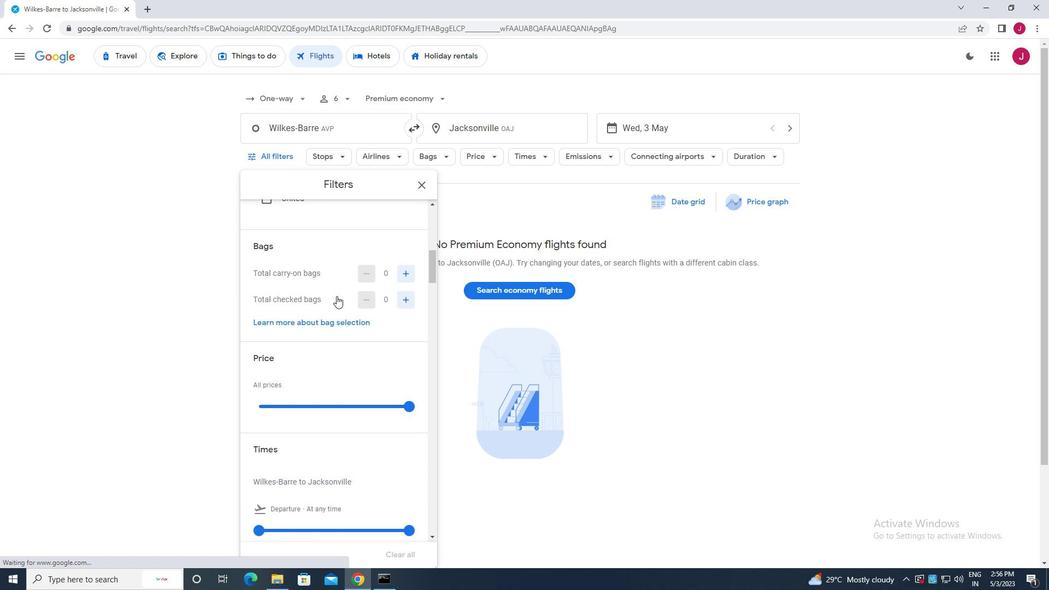 
Action: Mouse moved to (403, 218)
Screenshot: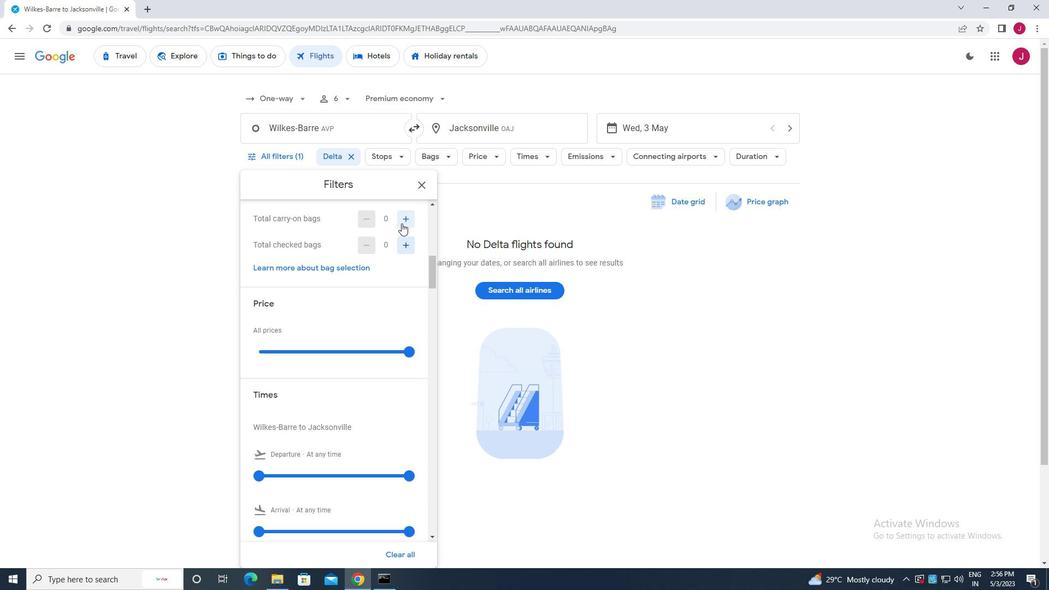 
Action: Mouse pressed left at (403, 218)
Screenshot: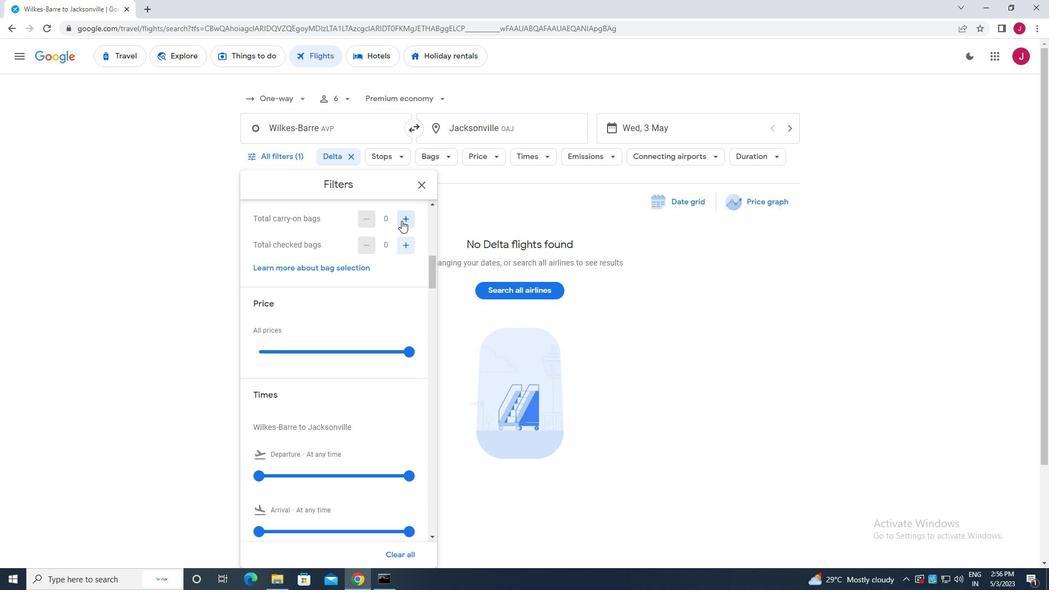 
Action: Mouse pressed left at (403, 218)
Screenshot: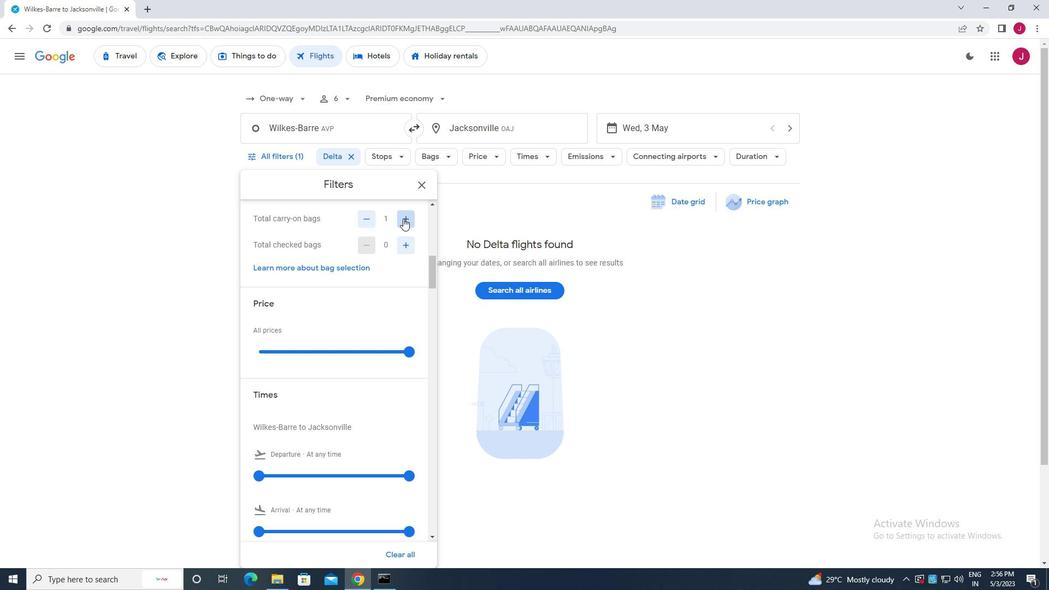 
Action: Mouse moved to (403, 243)
Screenshot: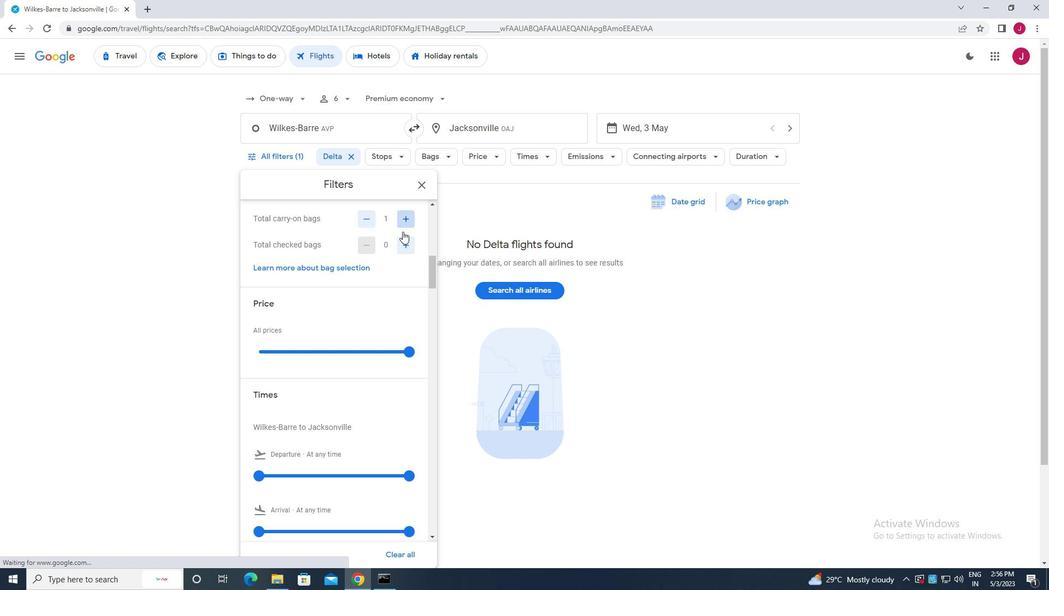 
Action: Mouse pressed left at (403, 243)
Screenshot: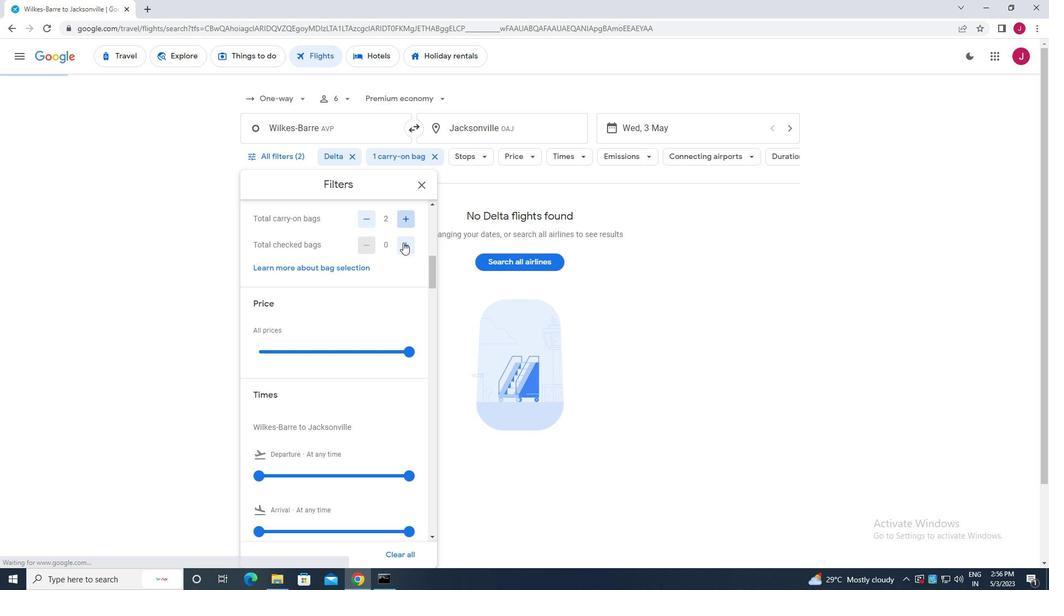 
Action: Mouse moved to (402, 268)
Screenshot: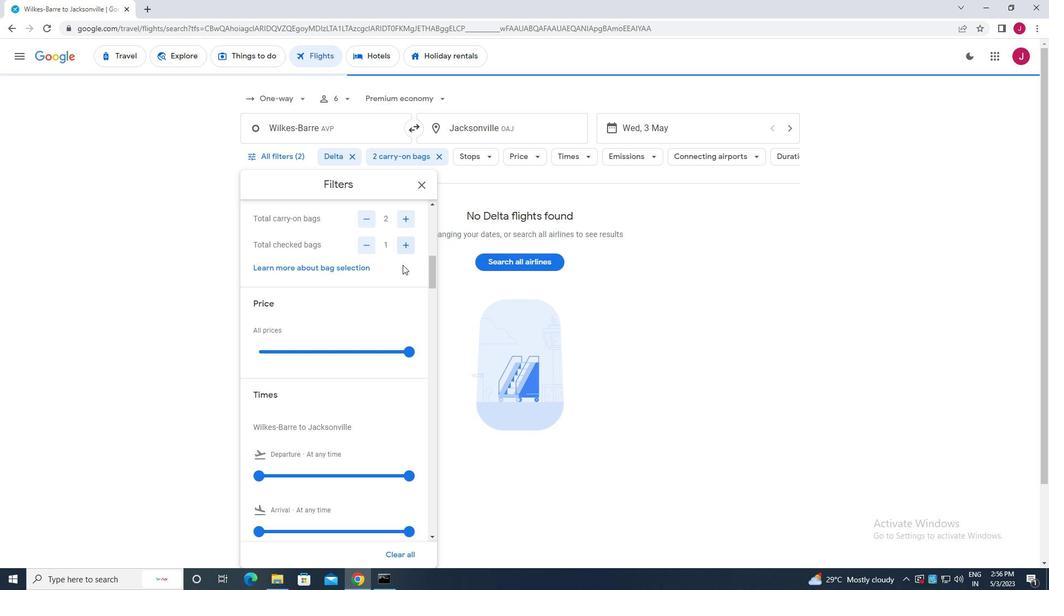 
Action: Mouse scrolled (402, 268) with delta (0, 0)
Screenshot: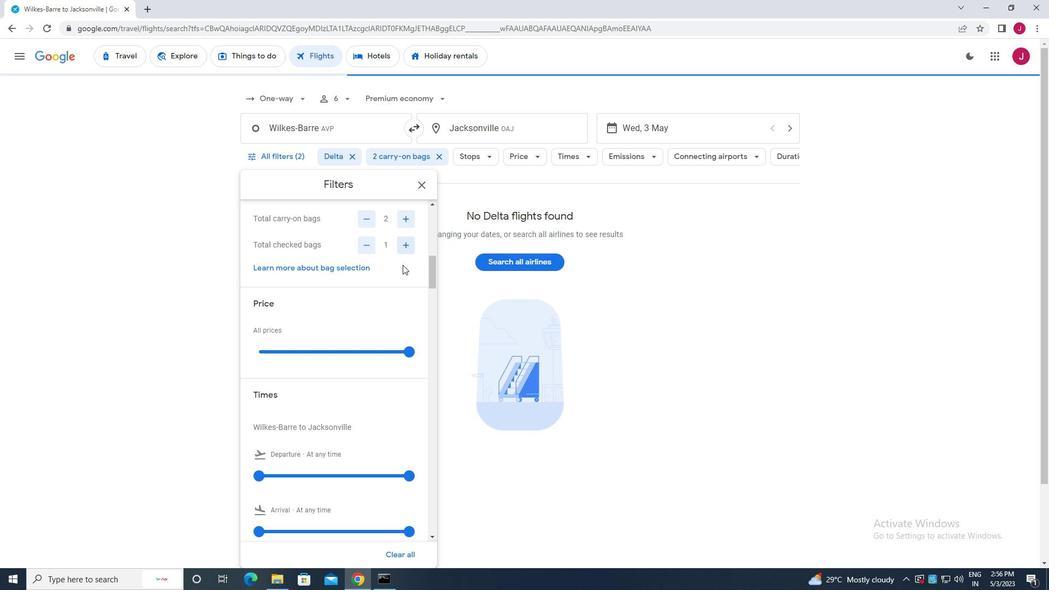 
Action: Mouse scrolled (402, 268) with delta (0, 0)
Screenshot: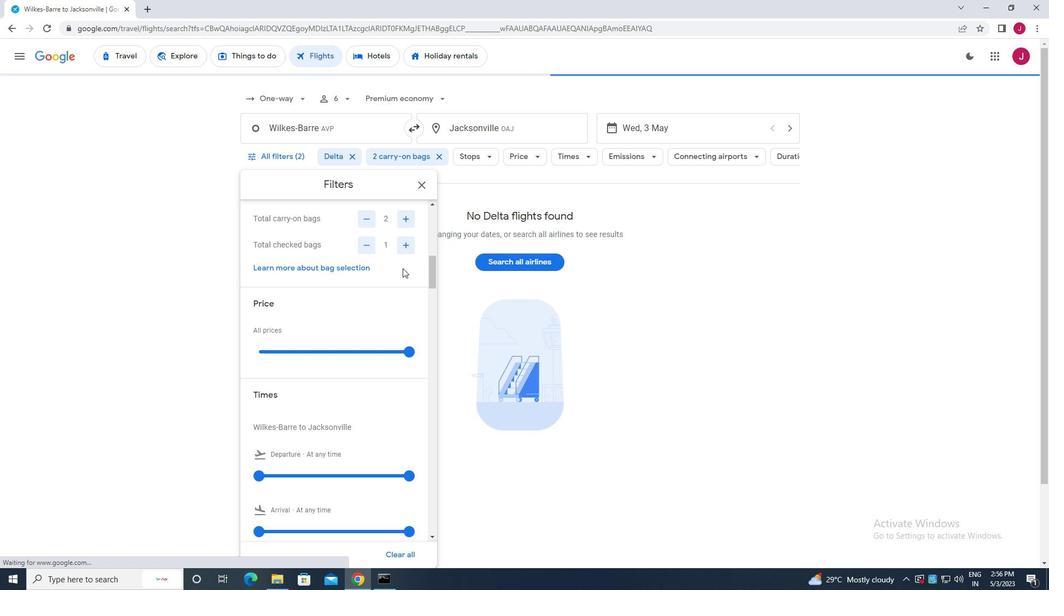 
Action: Mouse moved to (410, 244)
Screenshot: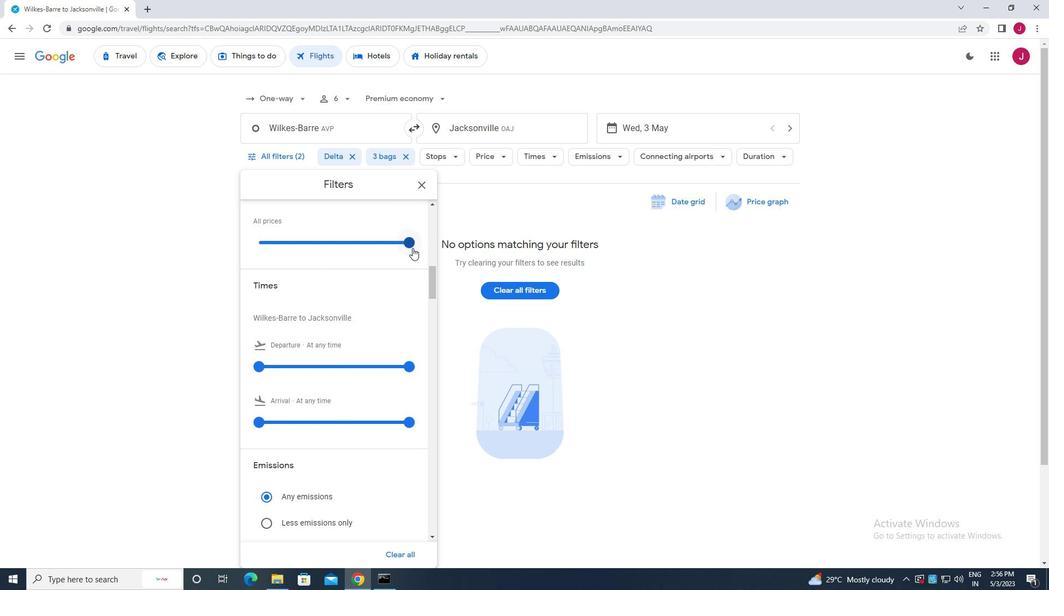 
Action: Mouse pressed left at (410, 244)
Screenshot: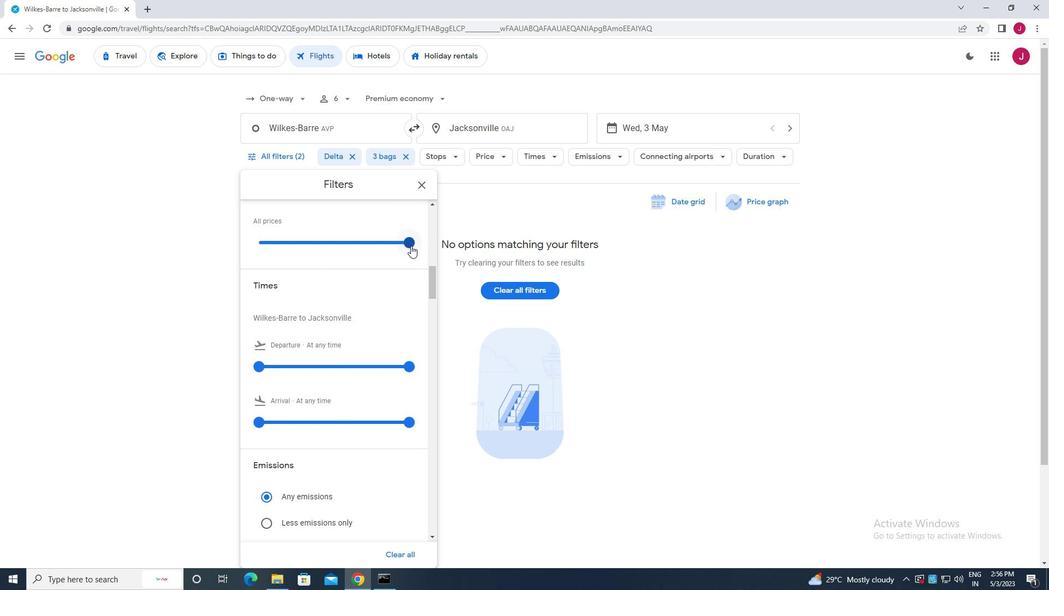 
Action: Mouse moved to (388, 253)
Screenshot: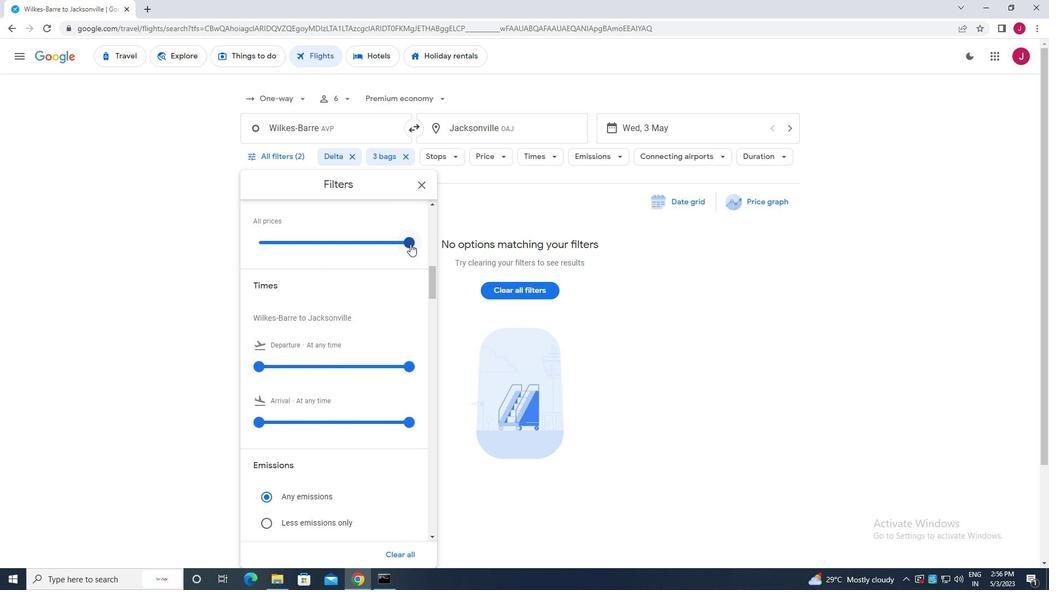 
Action: Mouse scrolled (388, 252) with delta (0, 0)
Screenshot: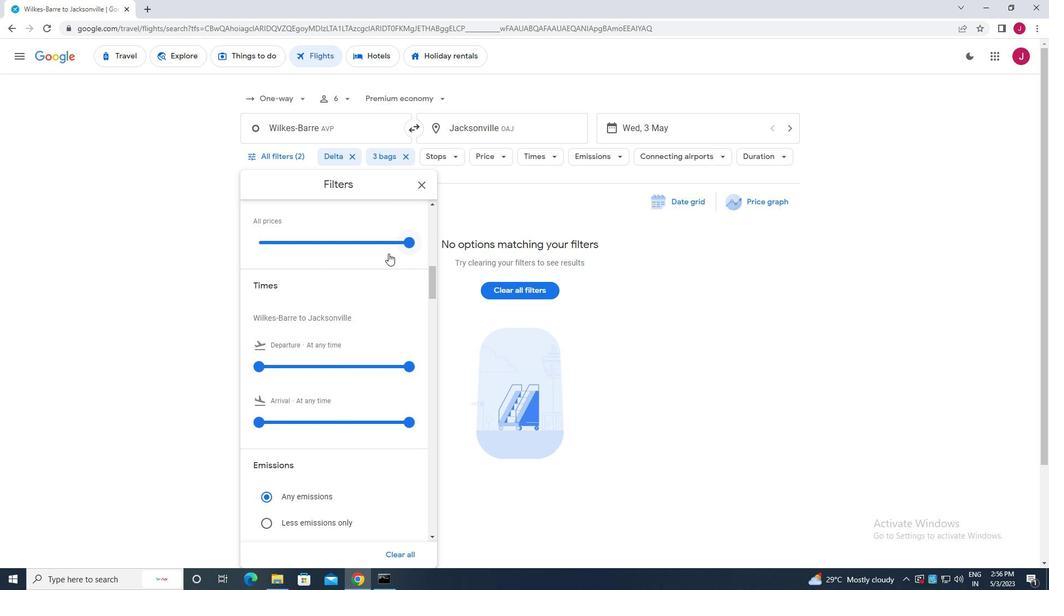 
Action: Mouse scrolled (388, 252) with delta (0, 0)
Screenshot: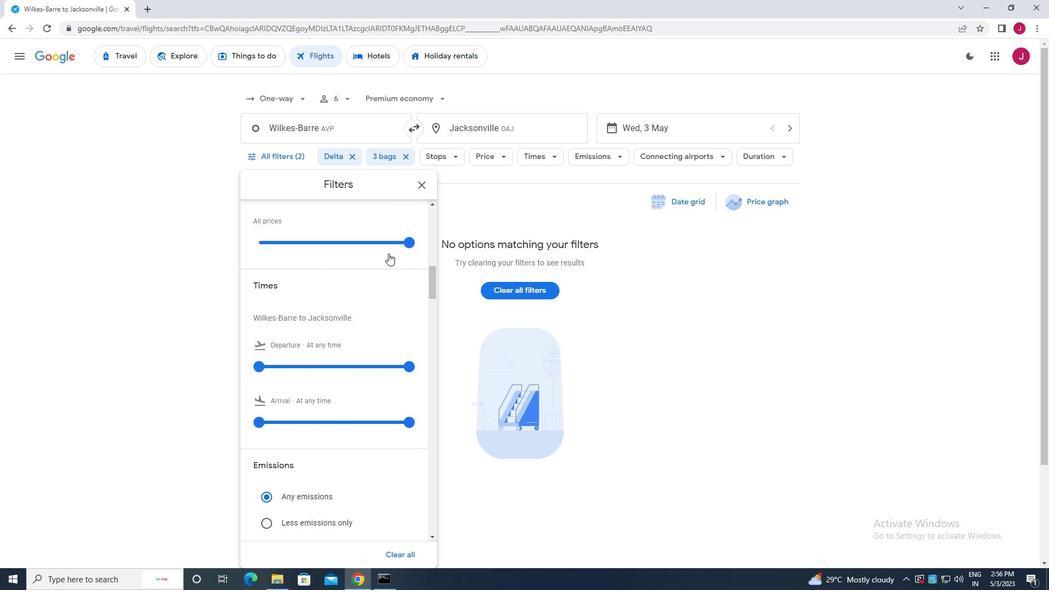 
Action: Mouse moved to (261, 255)
Screenshot: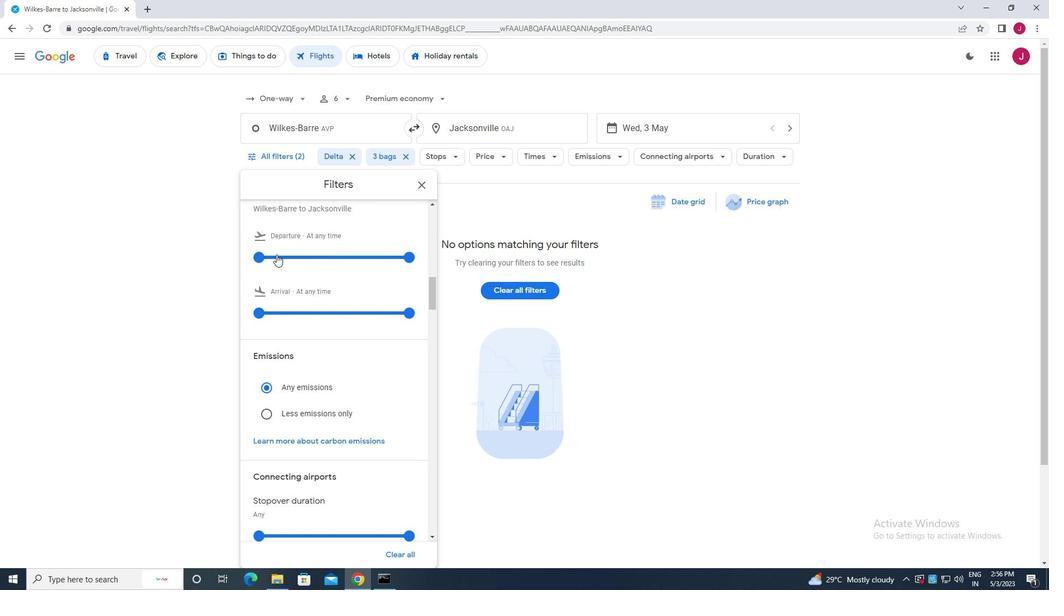 
Action: Mouse pressed left at (261, 255)
Screenshot: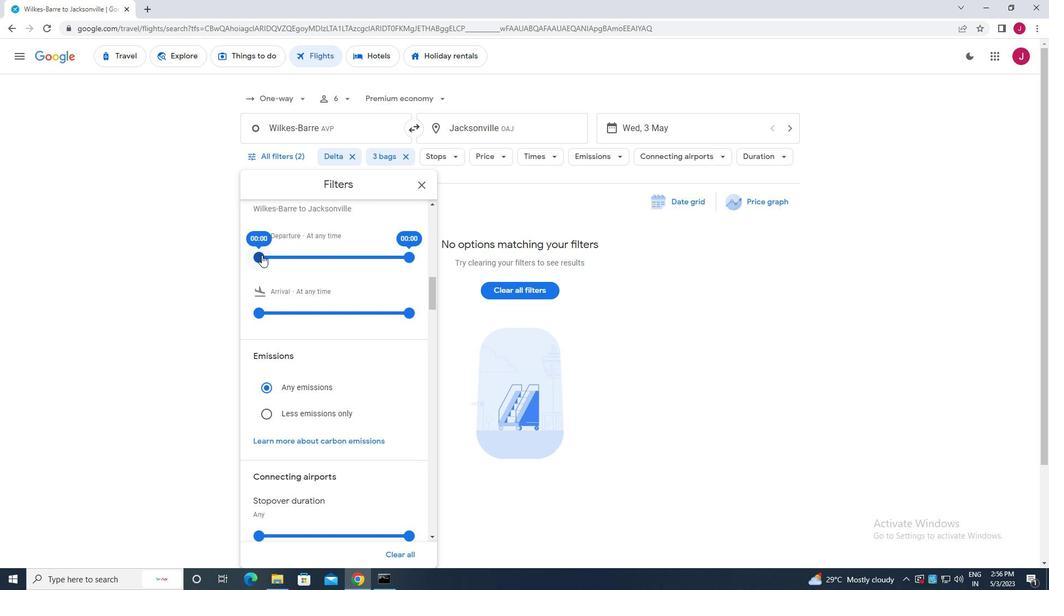 
Action: Mouse moved to (407, 257)
Screenshot: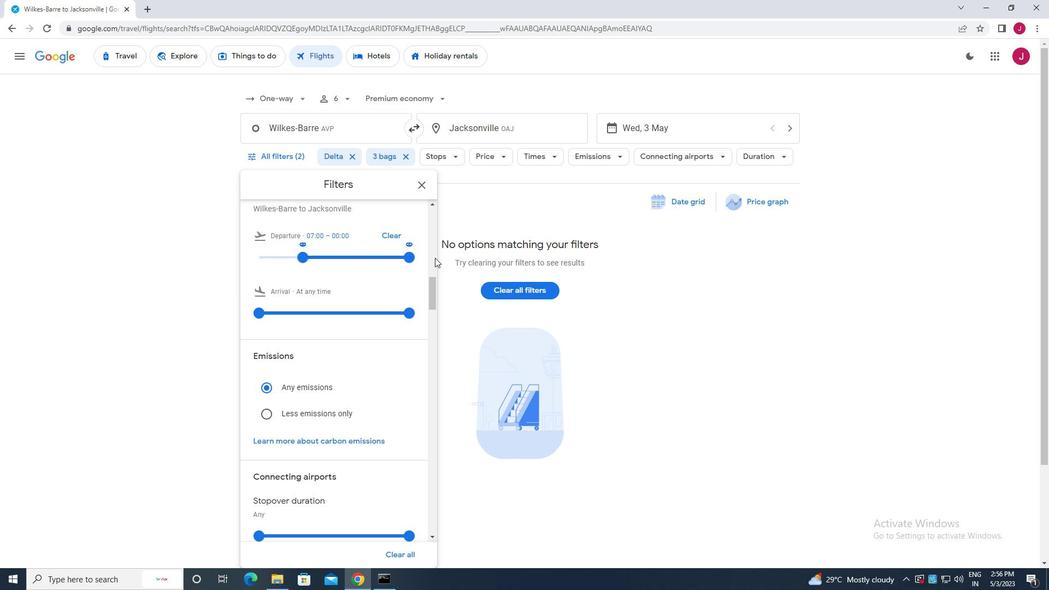 
Action: Mouse pressed left at (407, 257)
Screenshot: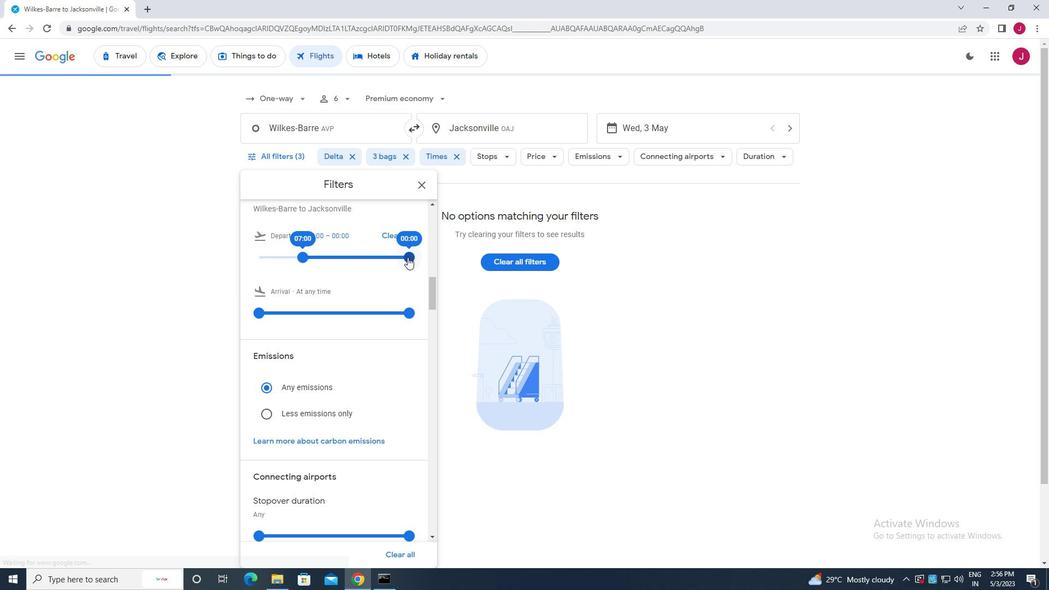 
Action: Mouse moved to (420, 186)
Screenshot: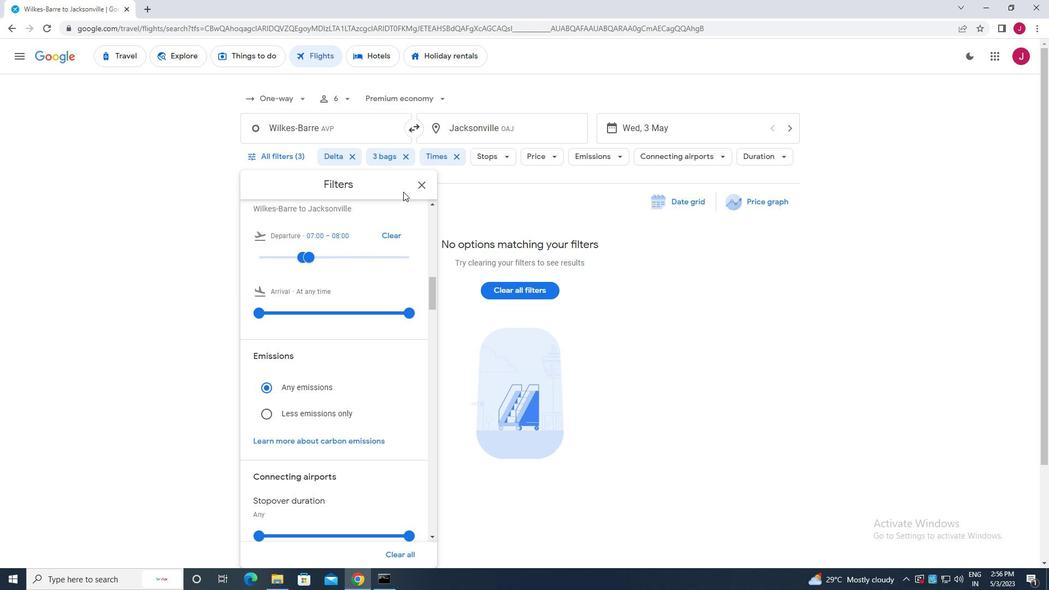 
Action: Mouse pressed left at (420, 186)
Screenshot: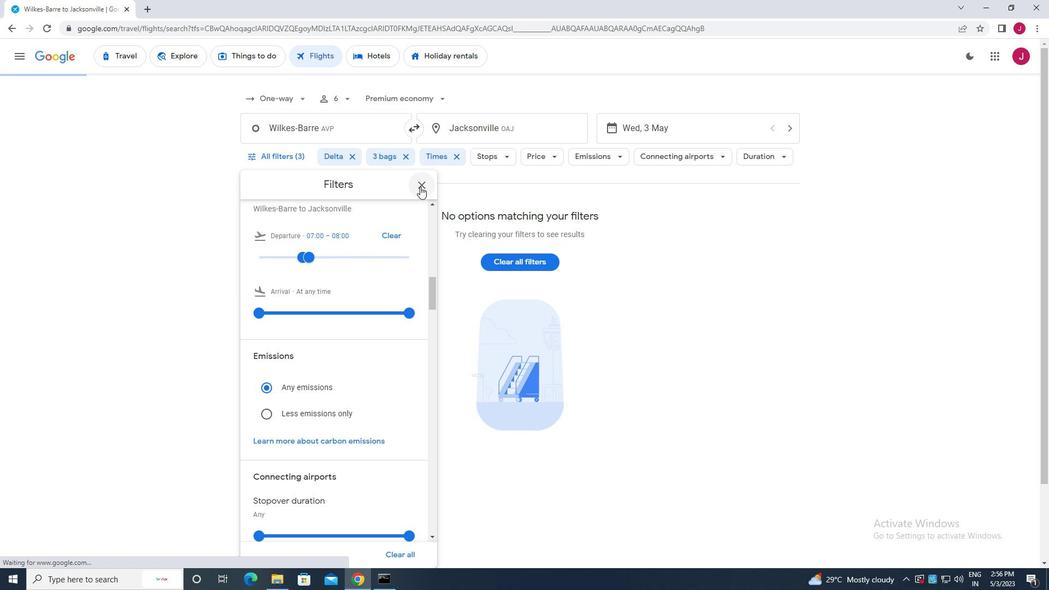 
